 Task: Look for space in San José de Ocoa, Dominican Republic from 12th June, 2023 to 15th June, 2023 for 2 adults in price range Rs.10000 to Rs.15000. Place can be entire place with 1  bedroom having 1 bed and 1 bathroom. Property type can be house, flat, guest house, hotel. Booking option can be shelf check-in. Required host language is English.
Action: Mouse moved to (581, 173)
Screenshot: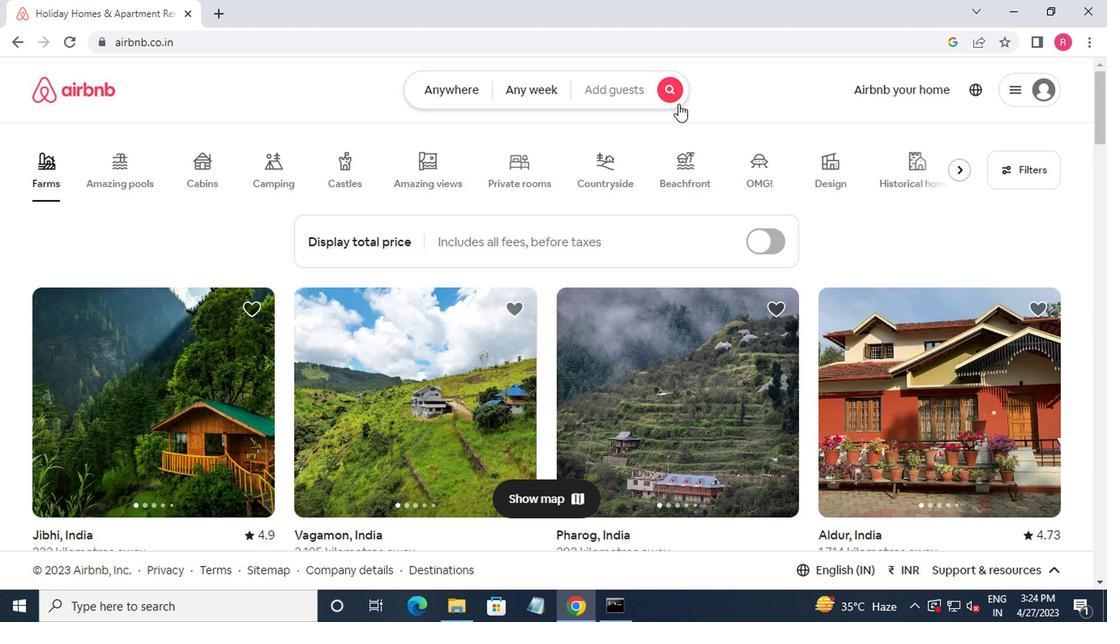 
Action: Mouse pressed left at (581, 173)
Screenshot: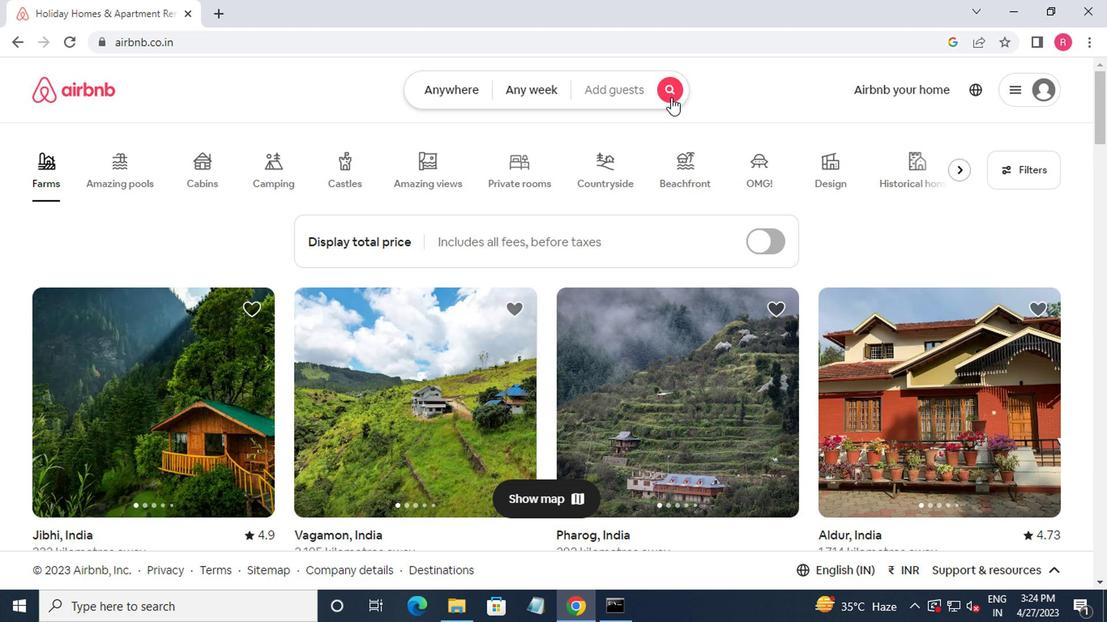 
Action: Mouse moved to (348, 215)
Screenshot: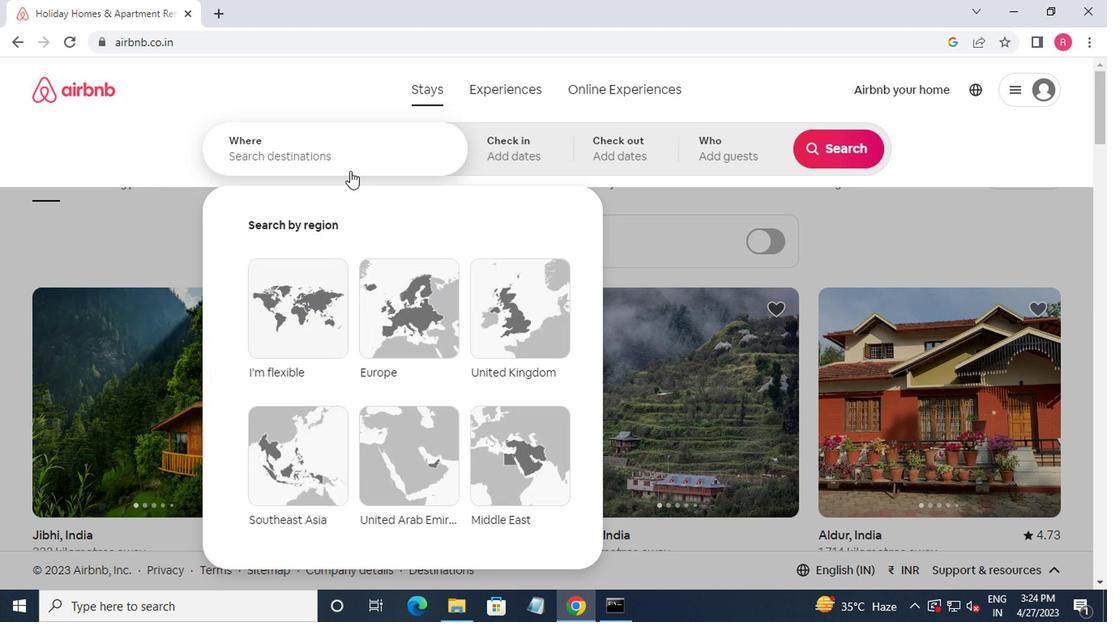 
Action: Mouse pressed left at (348, 215)
Screenshot: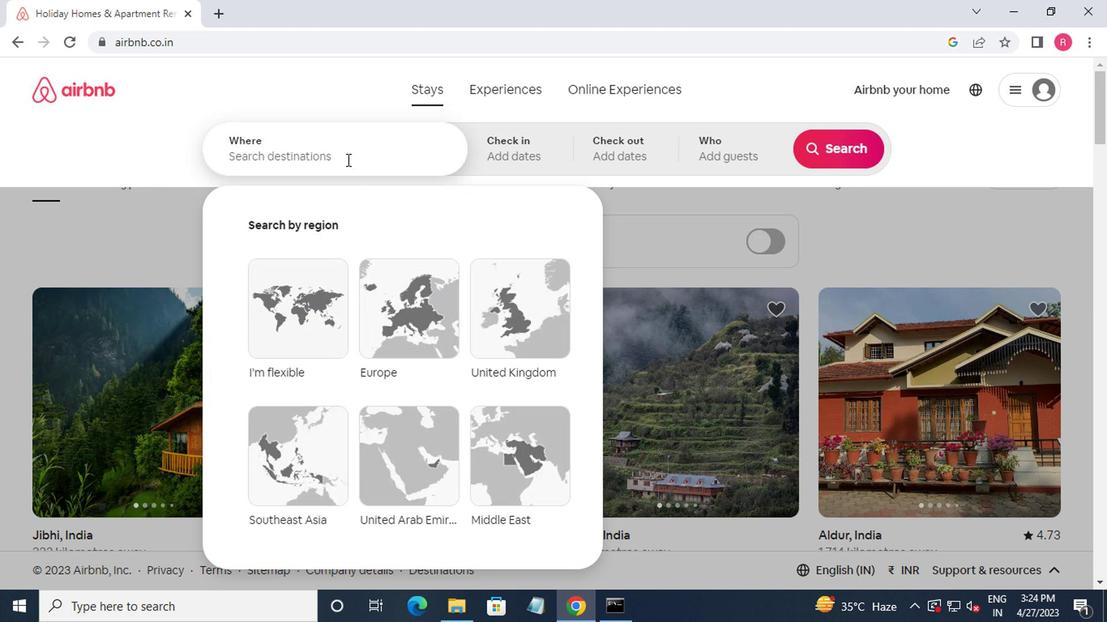 
Action: Mouse moved to (373, 242)
Screenshot: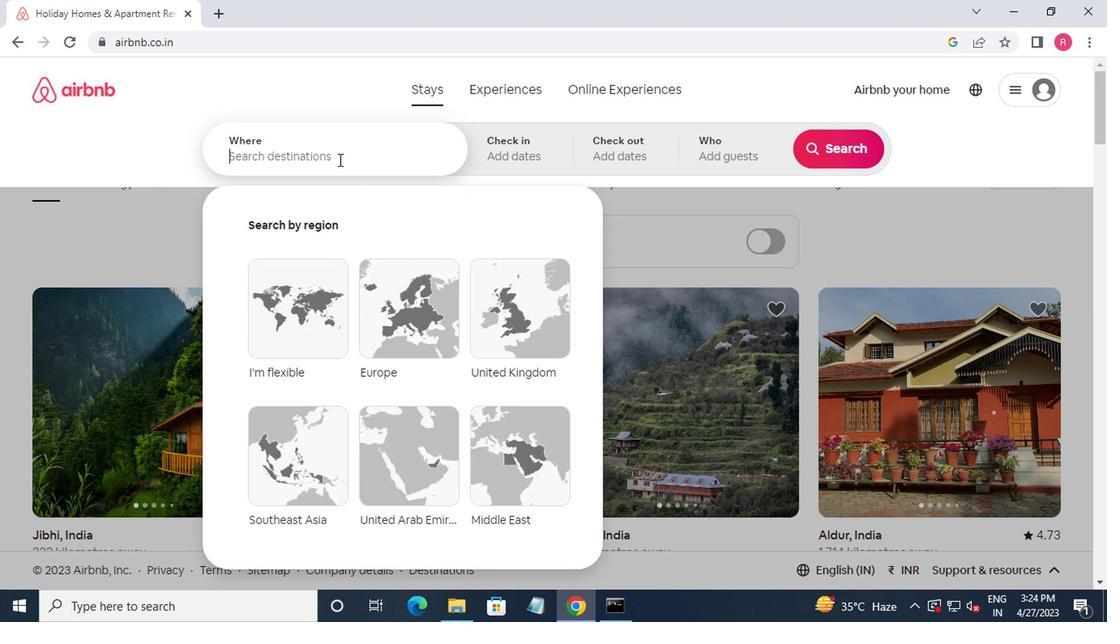 
Action: Key pressed san<Key.caps_lock><Key.space>jos<Key.space>de<Key.space>o
Screenshot: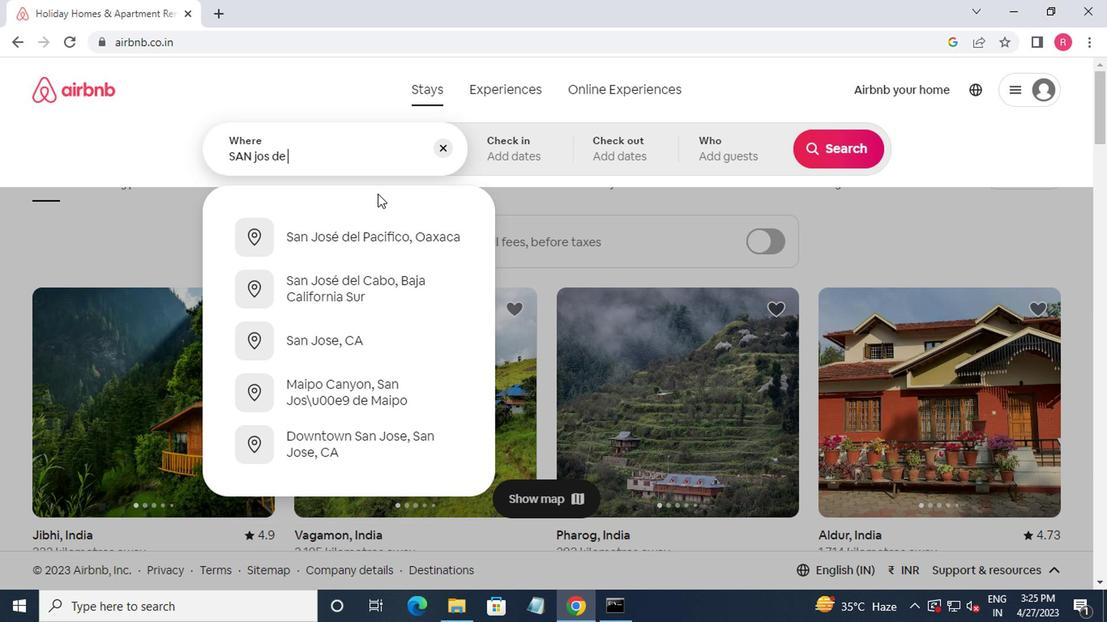 
Action: Mouse moved to (380, 276)
Screenshot: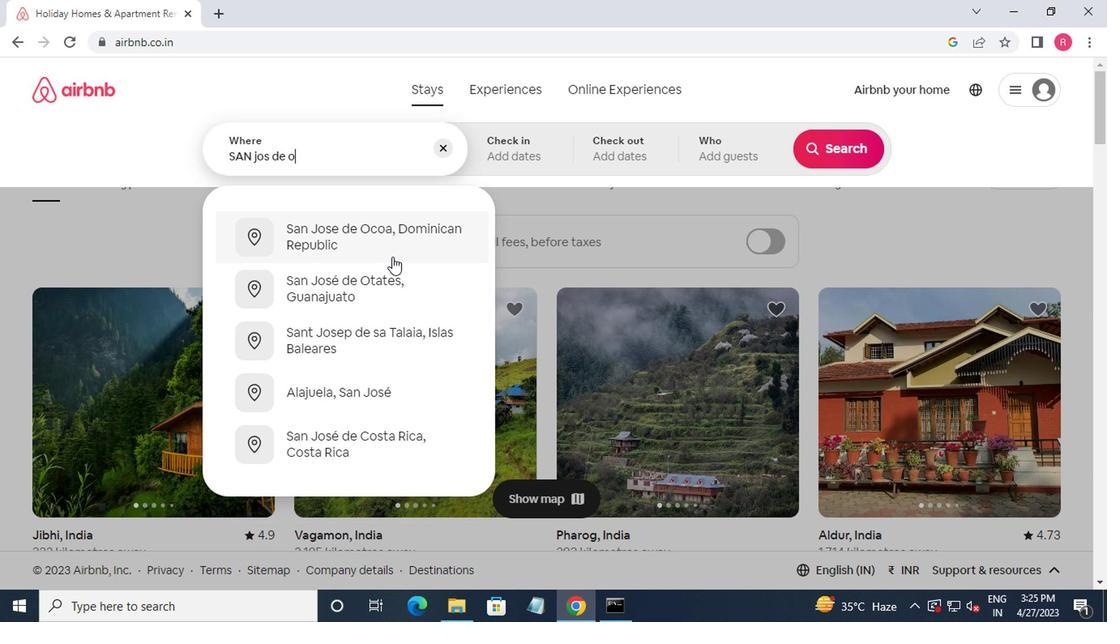 
Action: Mouse pressed left at (380, 276)
Screenshot: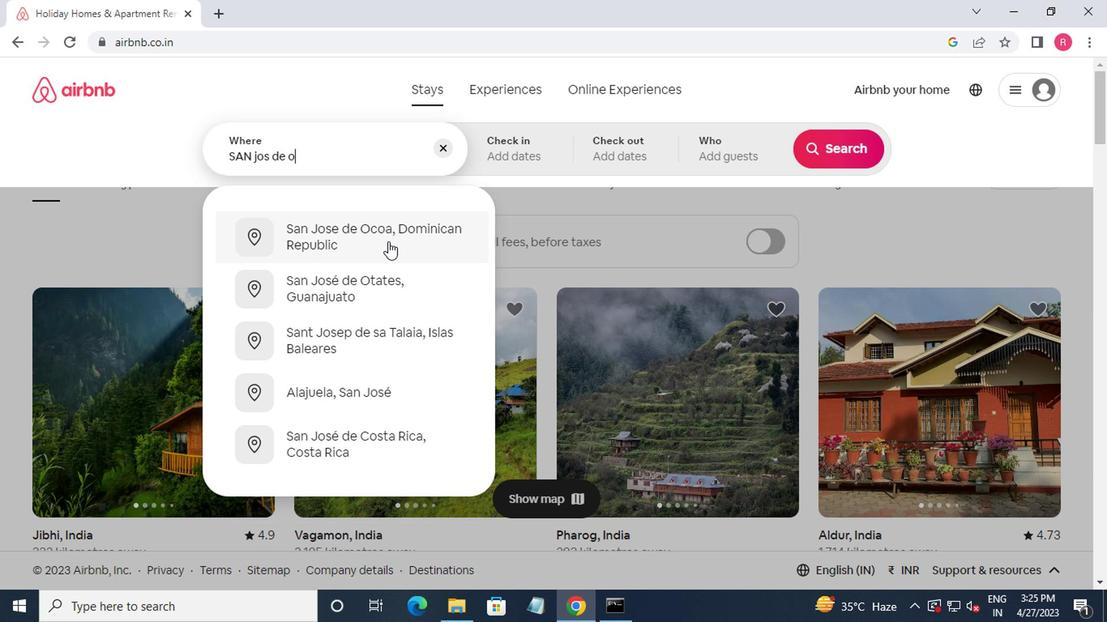 
Action: Mouse moved to (689, 301)
Screenshot: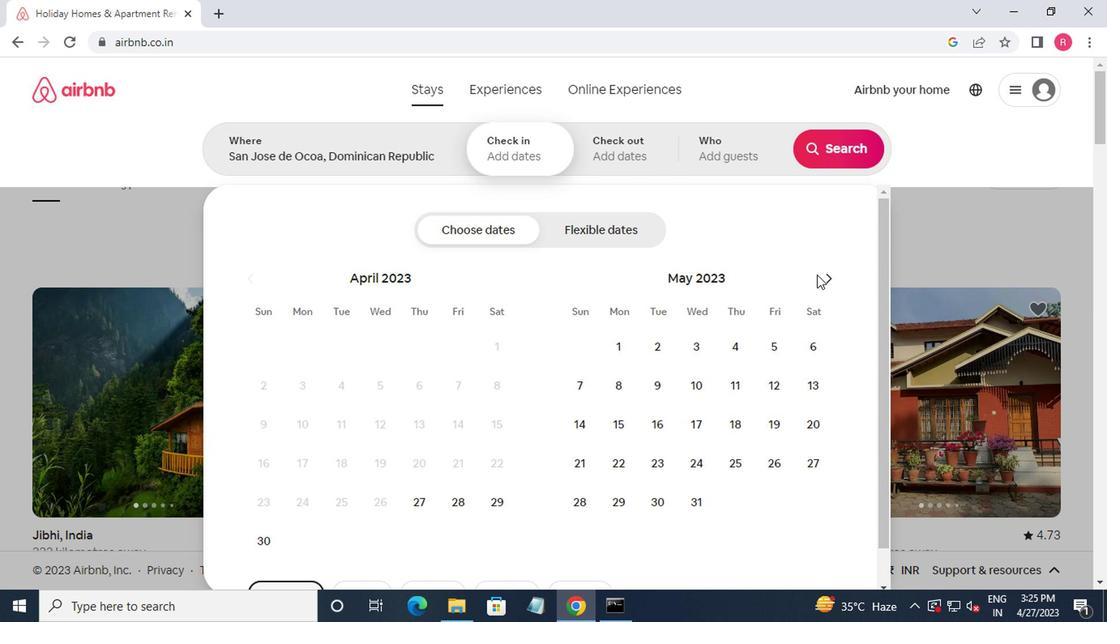 
Action: Mouse pressed left at (689, 301)
Screenshot: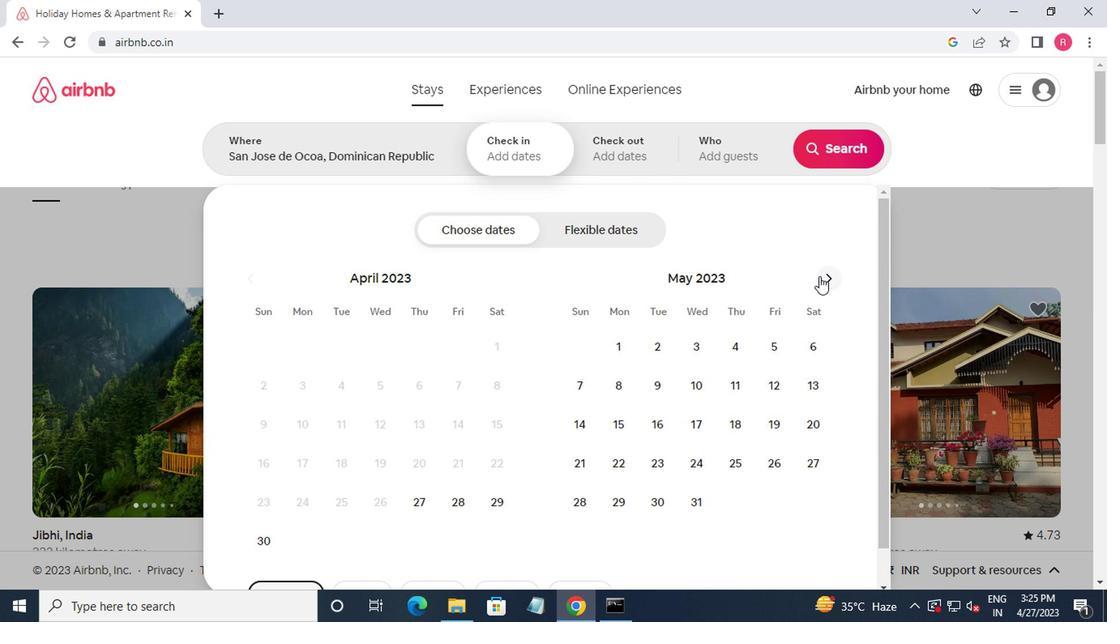 
Action: Mouse moved to (545, 419)
Screenshot: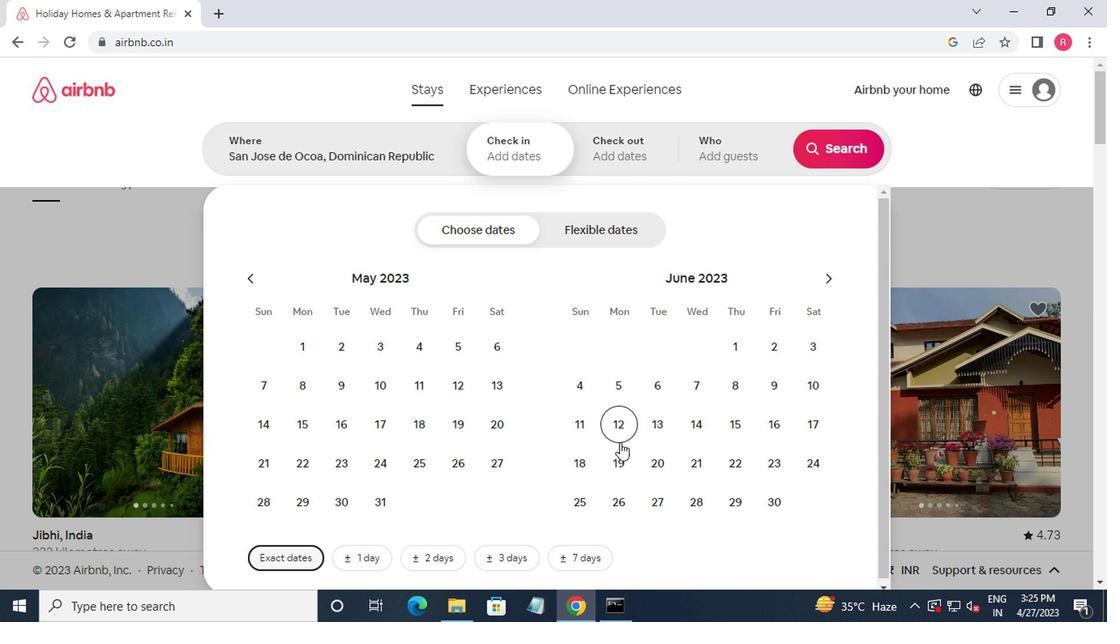 
Action: Mouse pressed left at (545, 419)
Screenshot: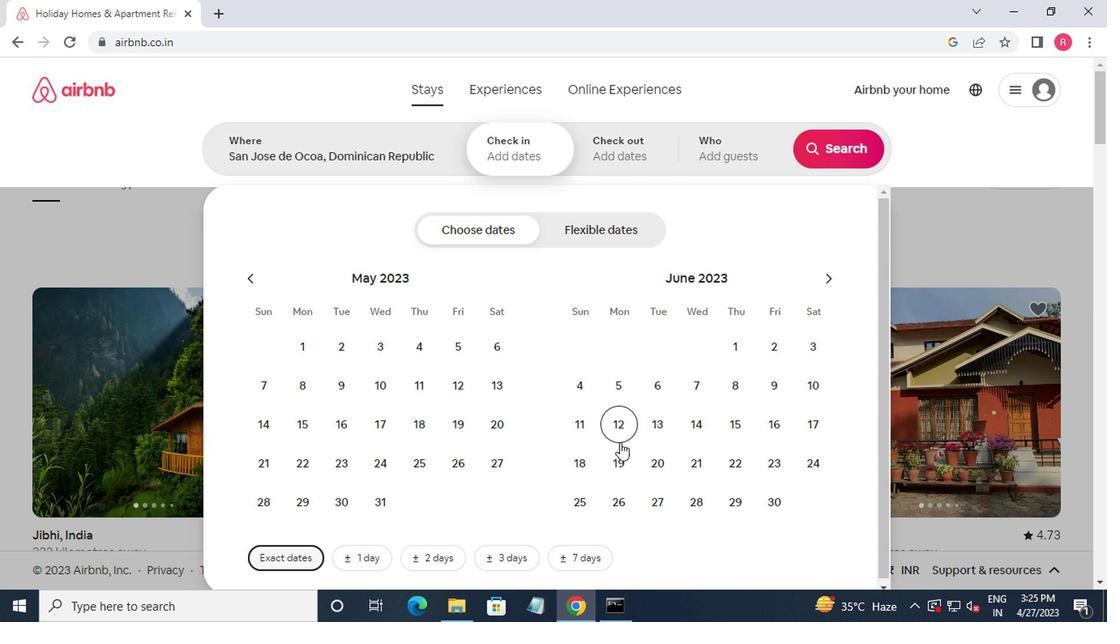 
Action: Mouse moved to (634, 411)
Screenshot: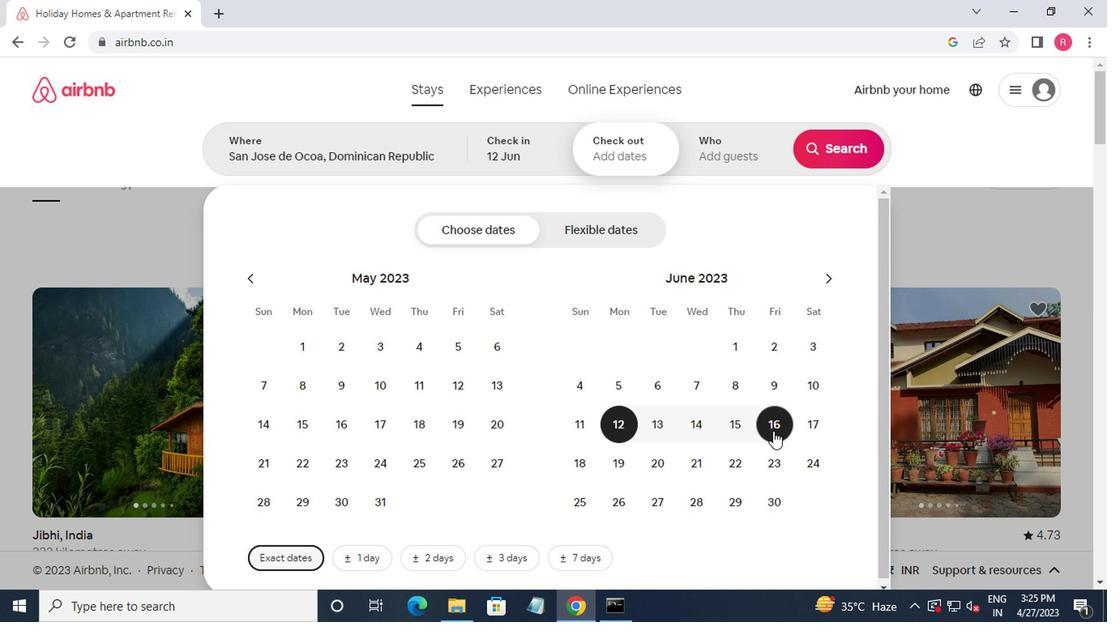 
Action: Mouse pressed left at (634, 411)
Screenshot: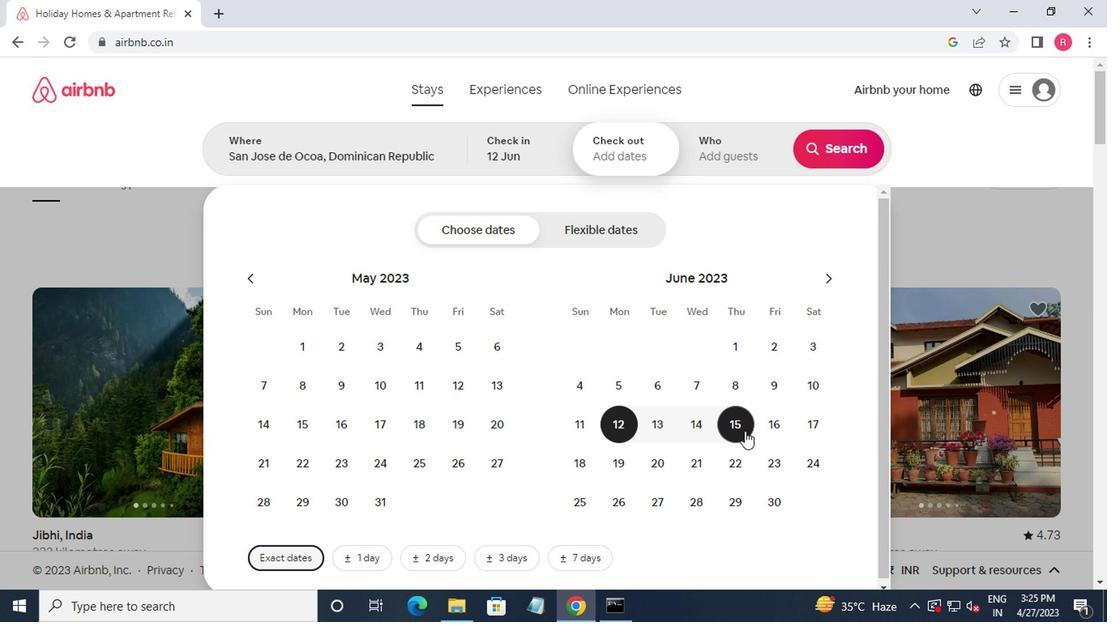 
Action: Mouse moved to (611, 210)
Screenshot: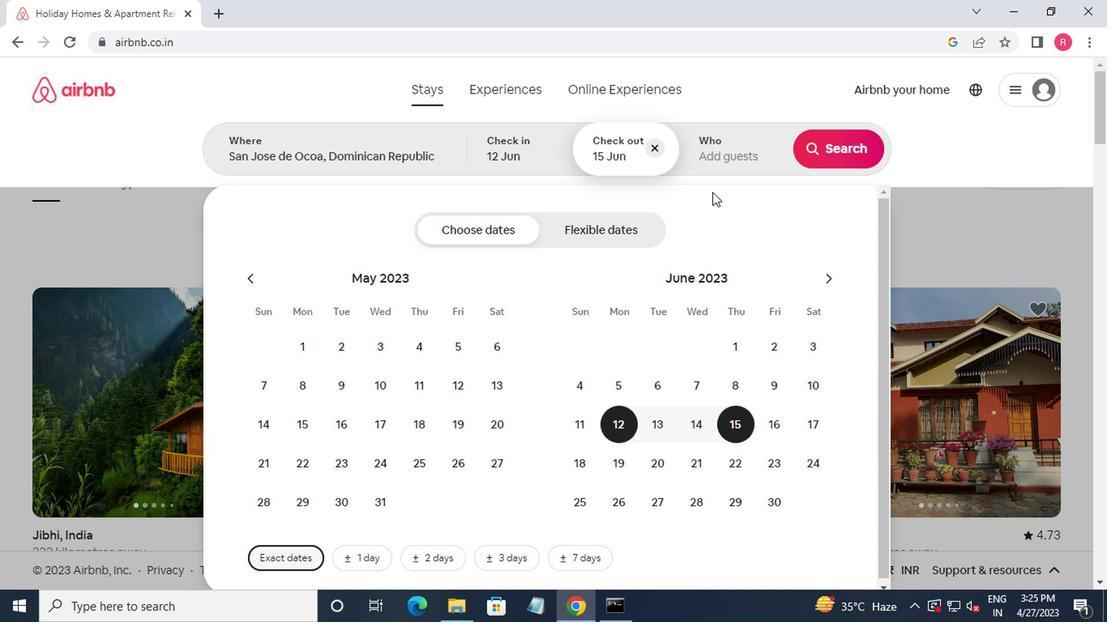 
Action: Mouse pressed left at (611, 210)
Screenshot: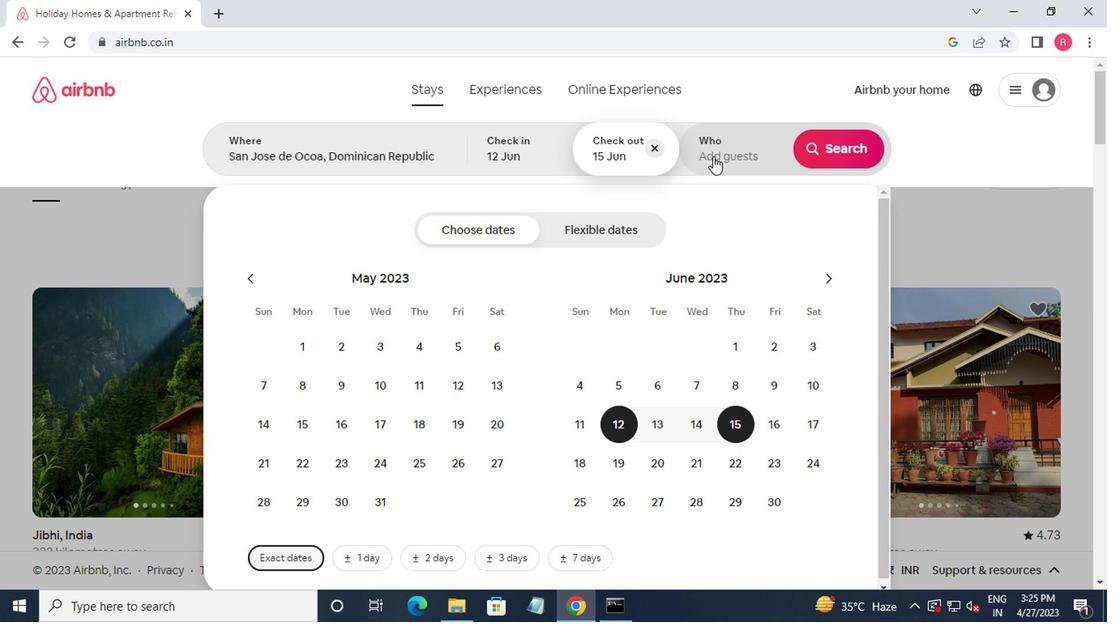 
Action: Mouse moved to (703, 277)
Screenshot: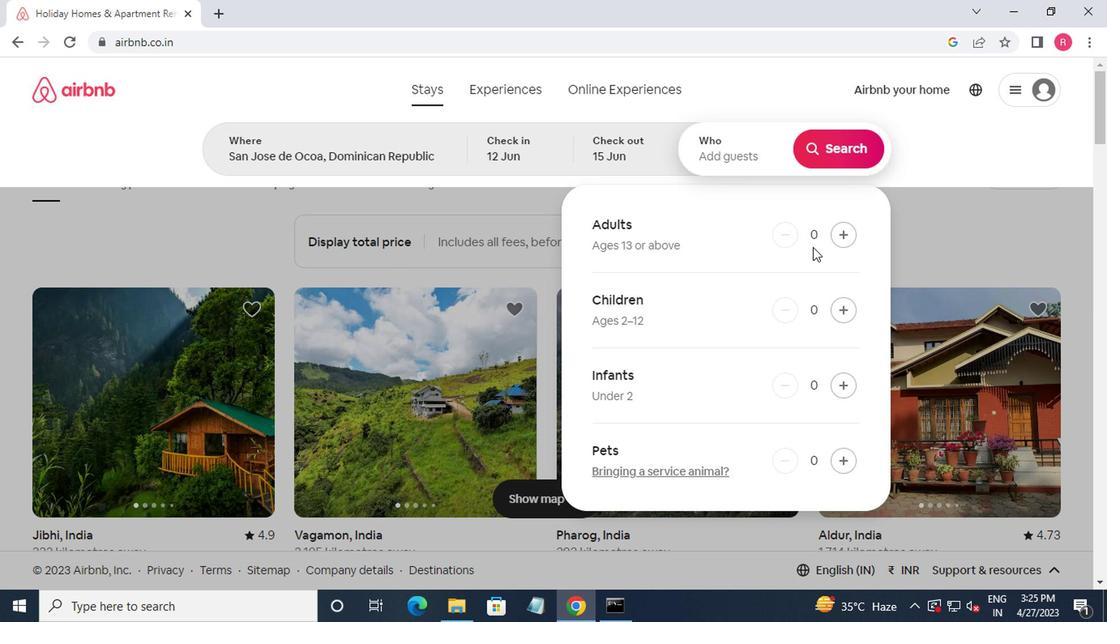 
Action: Mouse pressed left at (703, 277)
Screenshot: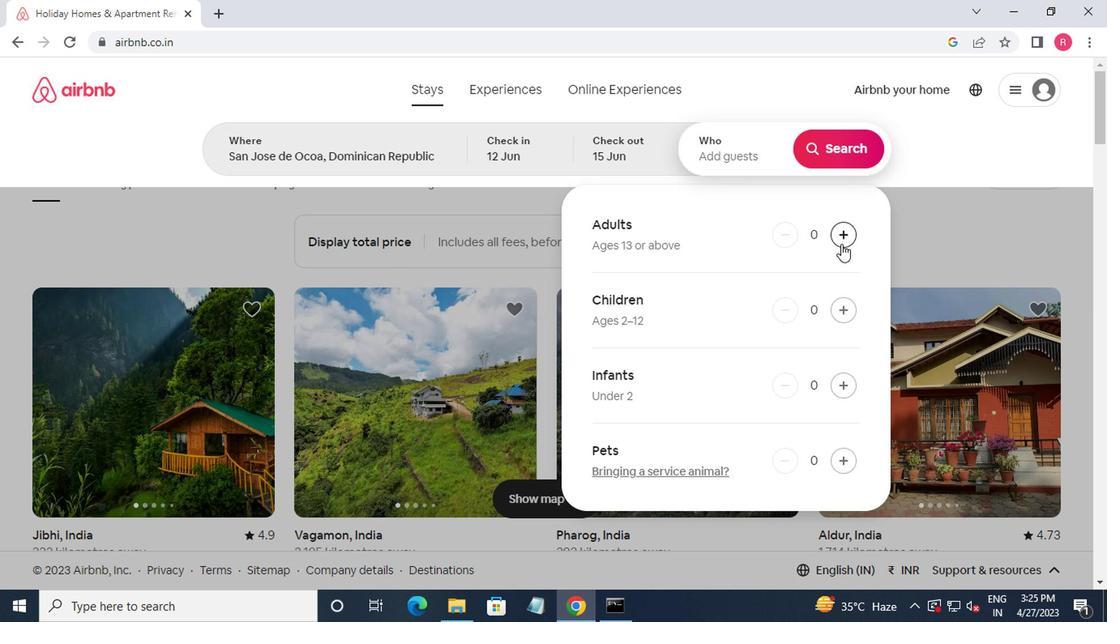 
Action: Mouse pressed left at (703, 277)
Screenshot: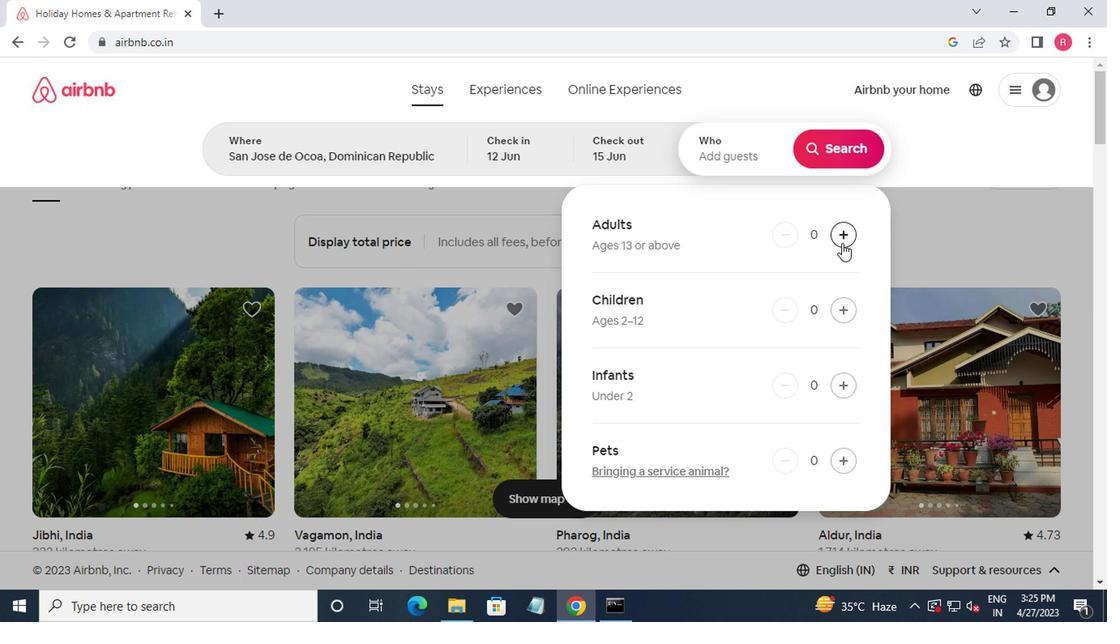 
Action: Mouse moved to (691, 216)
Screenshot: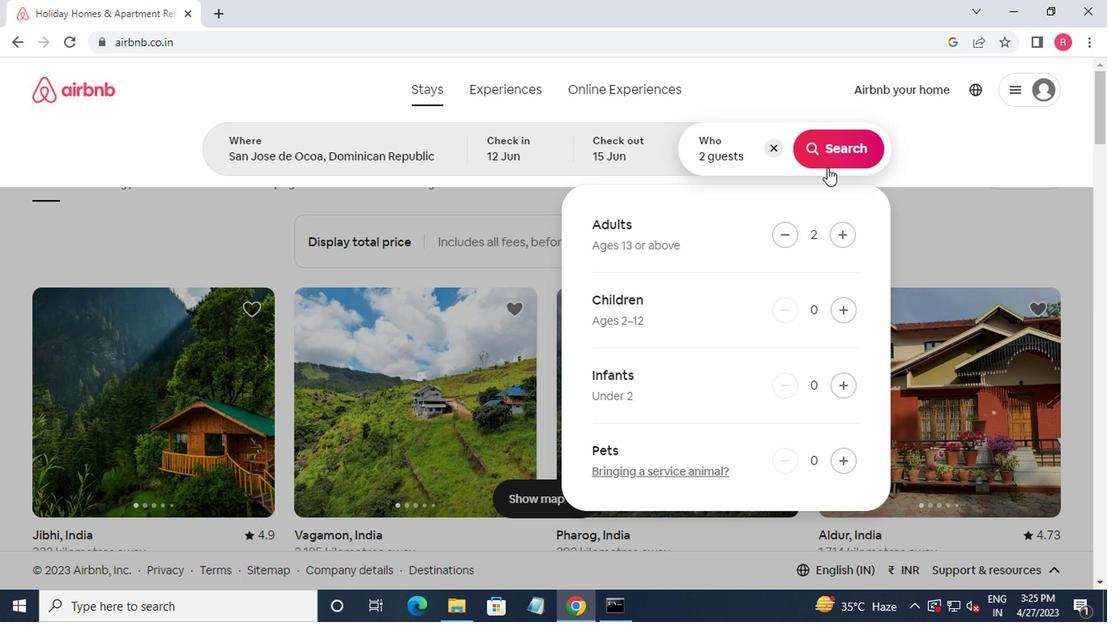 
Action: Mouse pressed left at (691, 216)
Screenshot: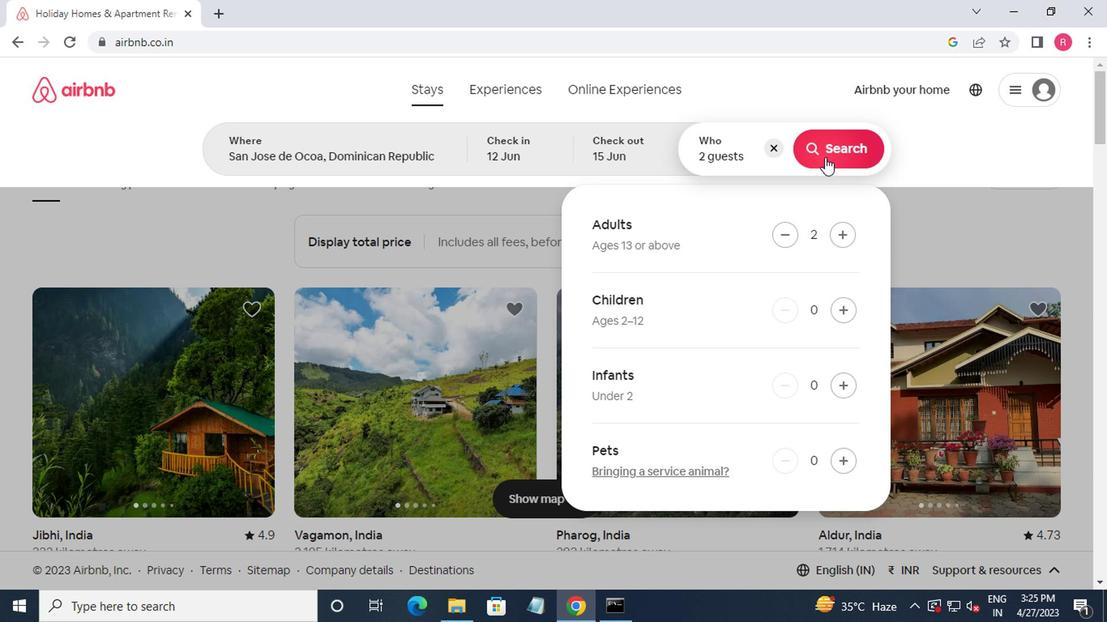 
Action: Mouse moved to (847, 214)
Screenshot: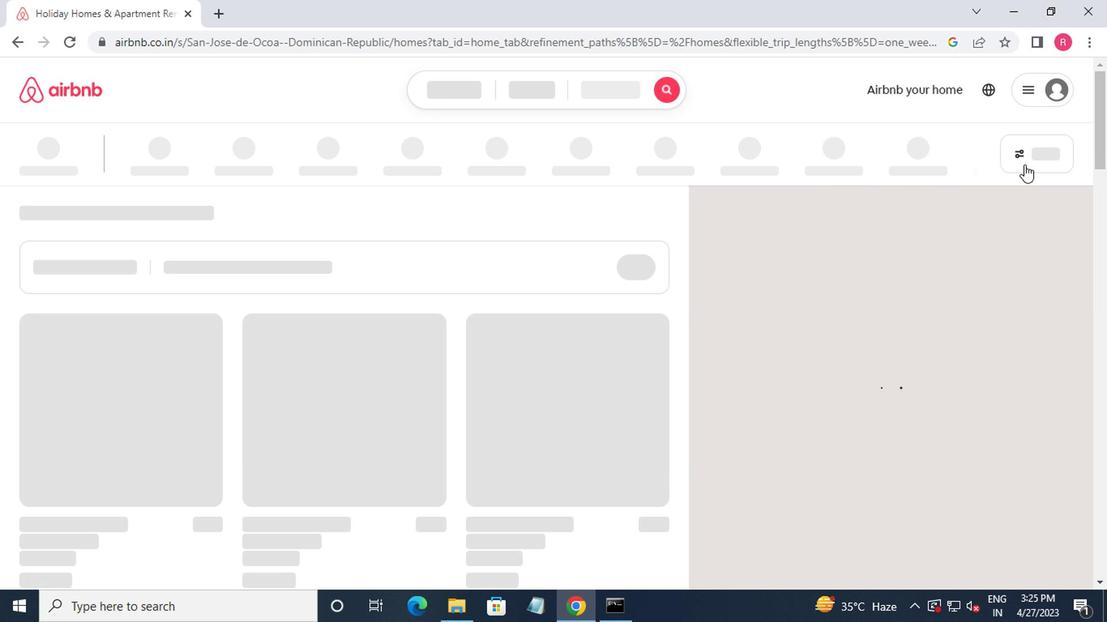 
Action: Mouse pressed left at (847, 214)
Screenshot: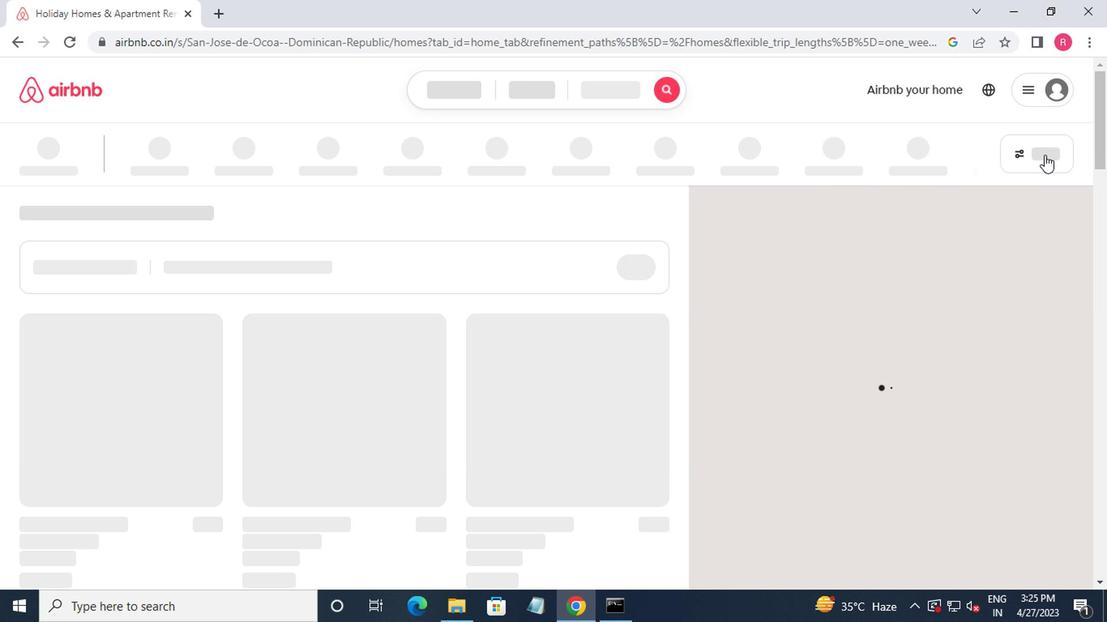
Action: Mouse moved to (363, 366)
Screenshot: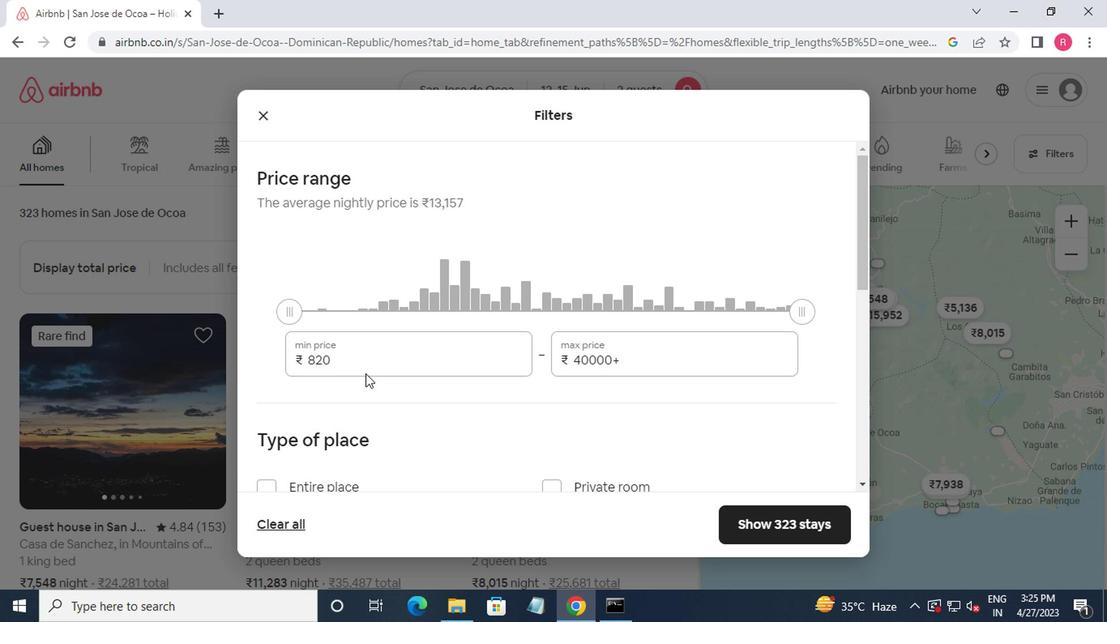 
Action: Mouse pressed left at (363, 366)
Screenshot: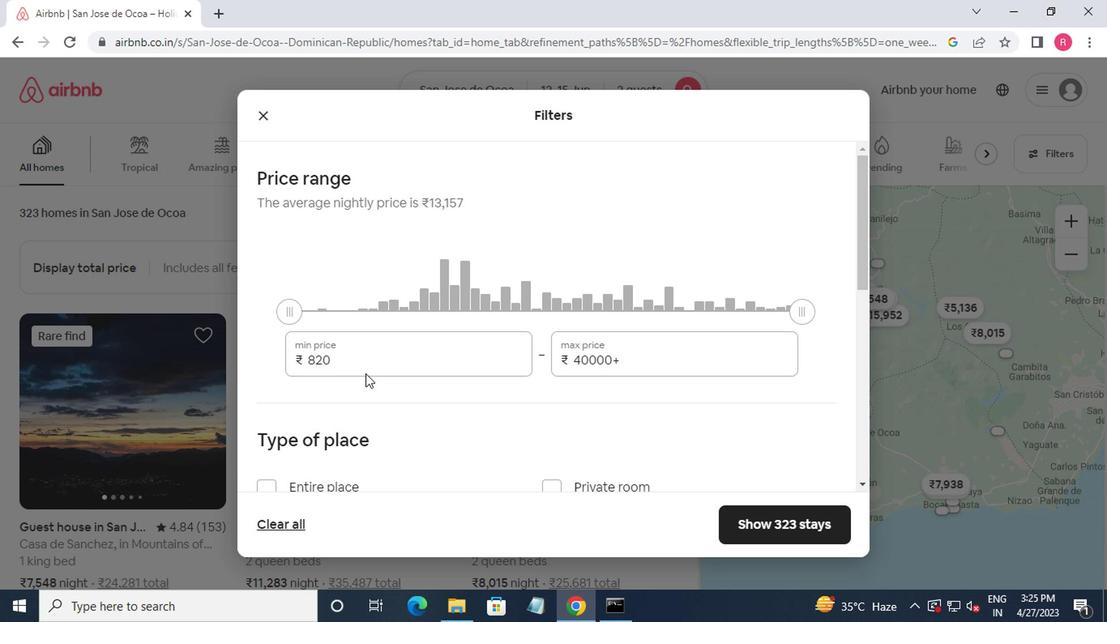 
Action: Mouse moved to (381, 372)
Screenshot: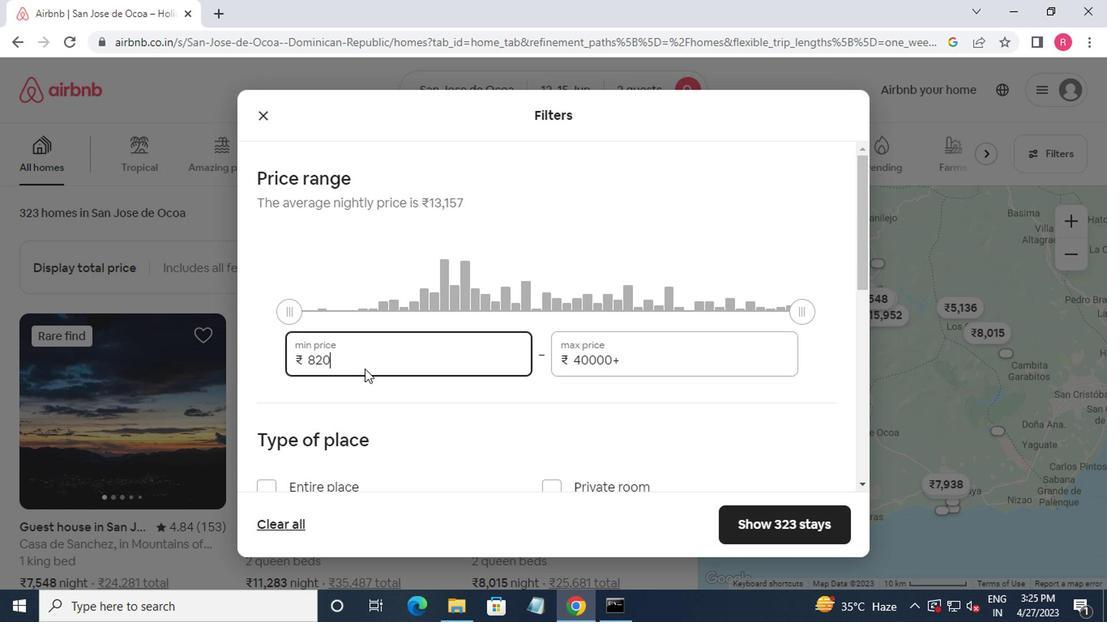 
Action: Key pressed <Key.backspace><Key.backspace><Key.backspace><Key.backspace>10000<Key.tab>15000
Screenshot: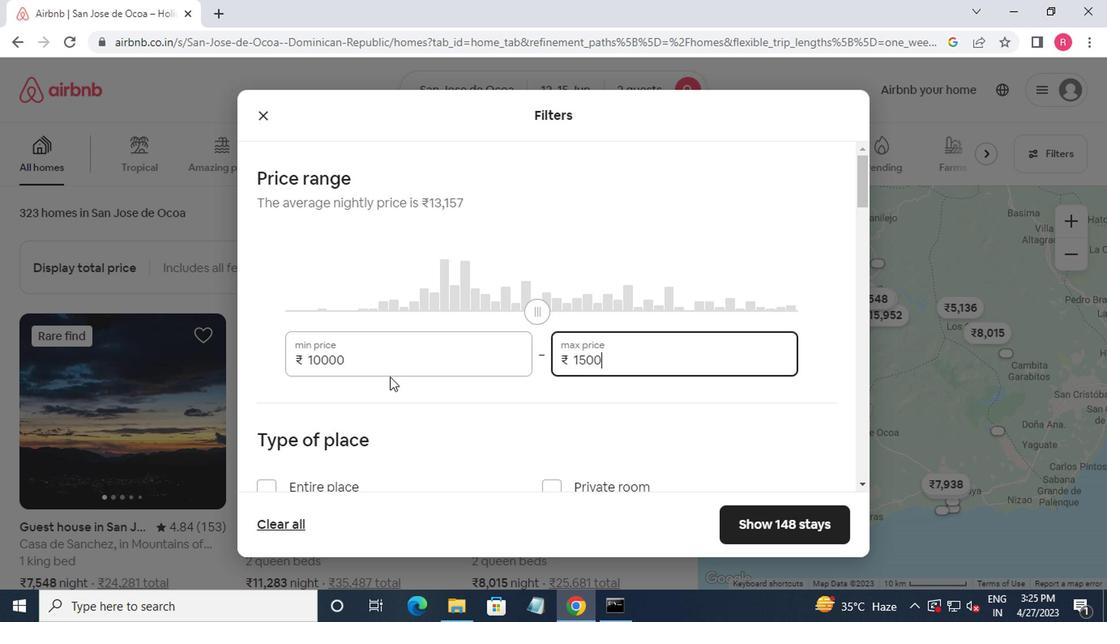 
Action: Mouse moved to (457, 376)
Screenshot: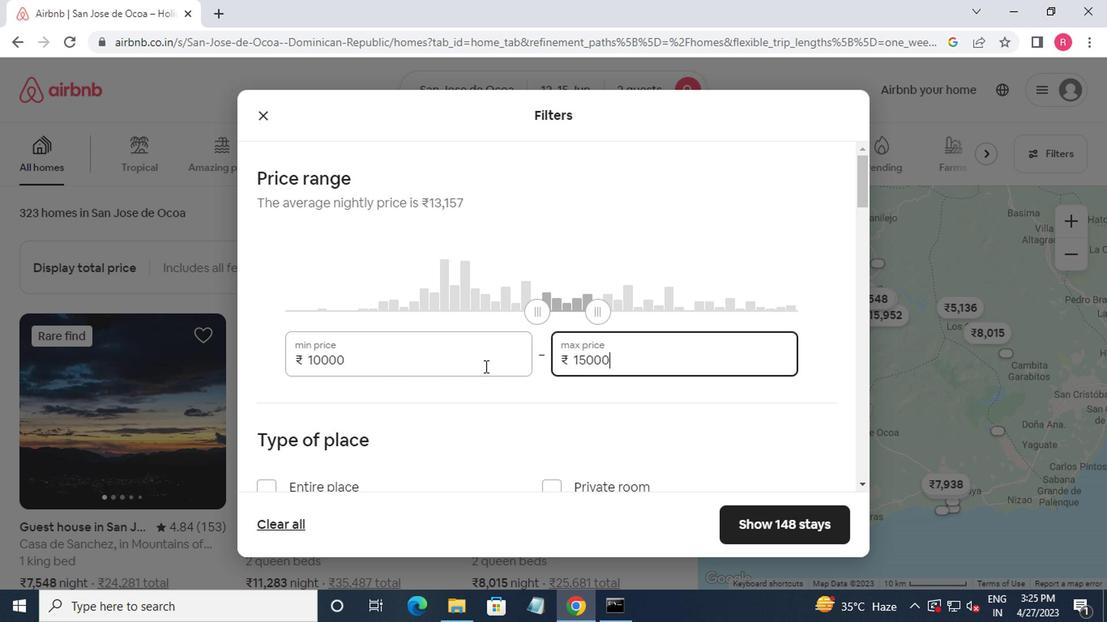 
Action: Mouse scrolled (457, 375) with delta (0, 0)
Screenshot: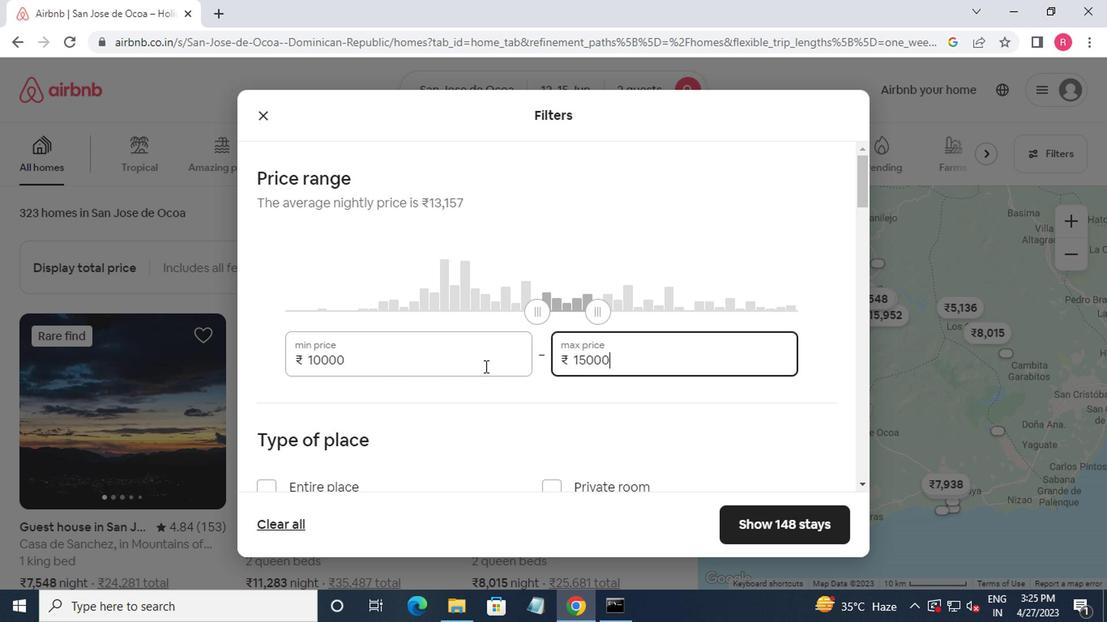 
Action: Mouse moved to (457, 379)
Screenshot: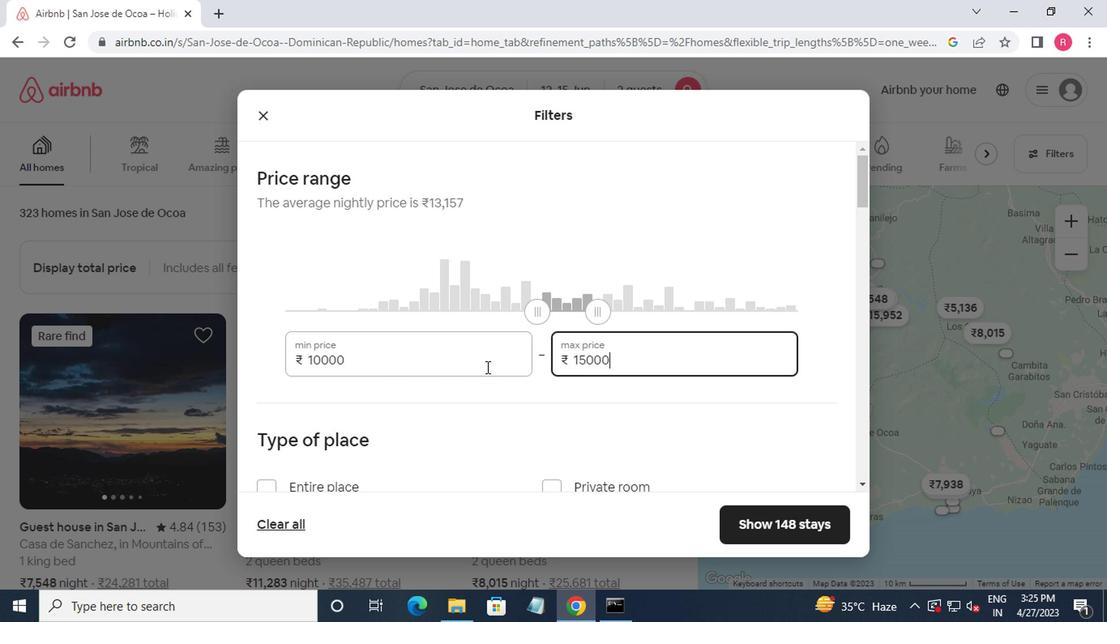 
Action: Mouse scrolled (457, 378) with delta (0, 0)
Screenshot: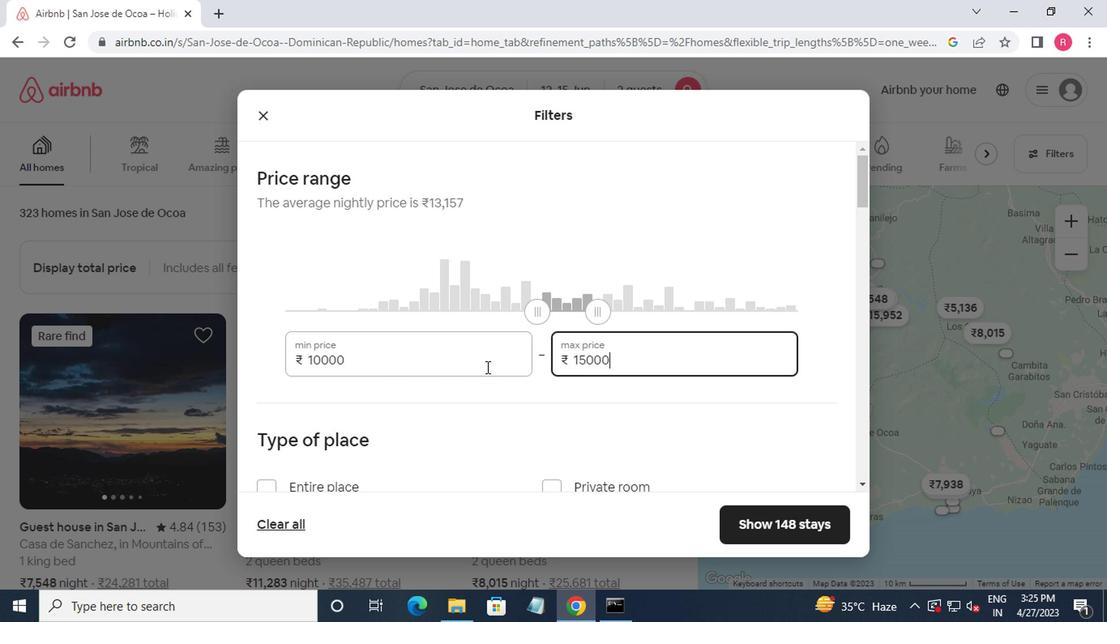 
Action: Mouse scrolled (457, 378) with delta (0, 0)
Screenshot: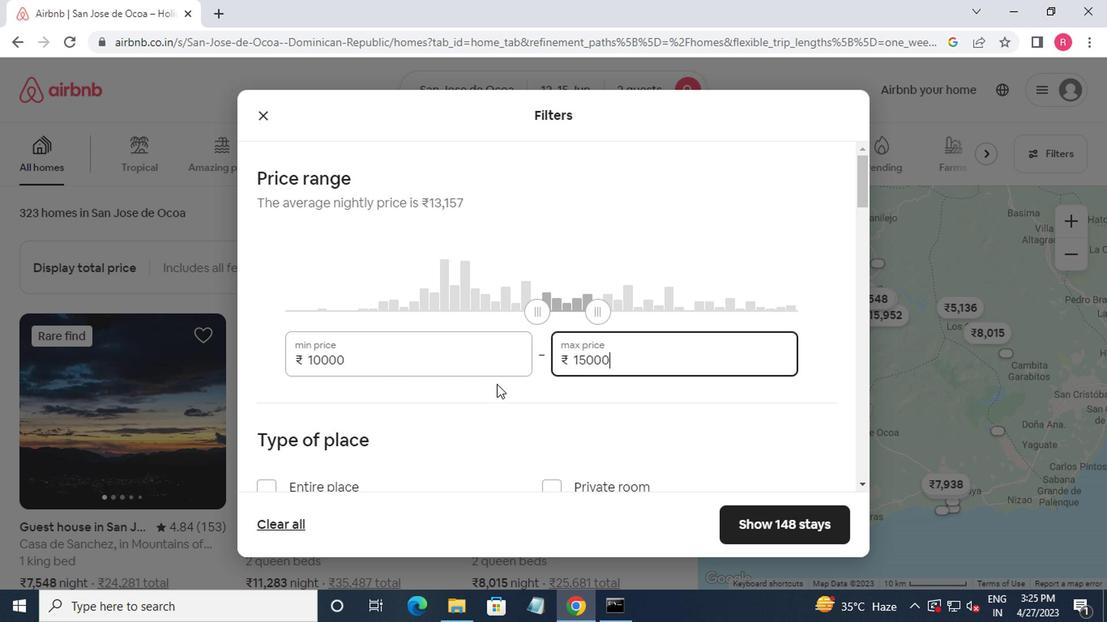 
Action: Mouse moved to (300, 283)
Screenshot: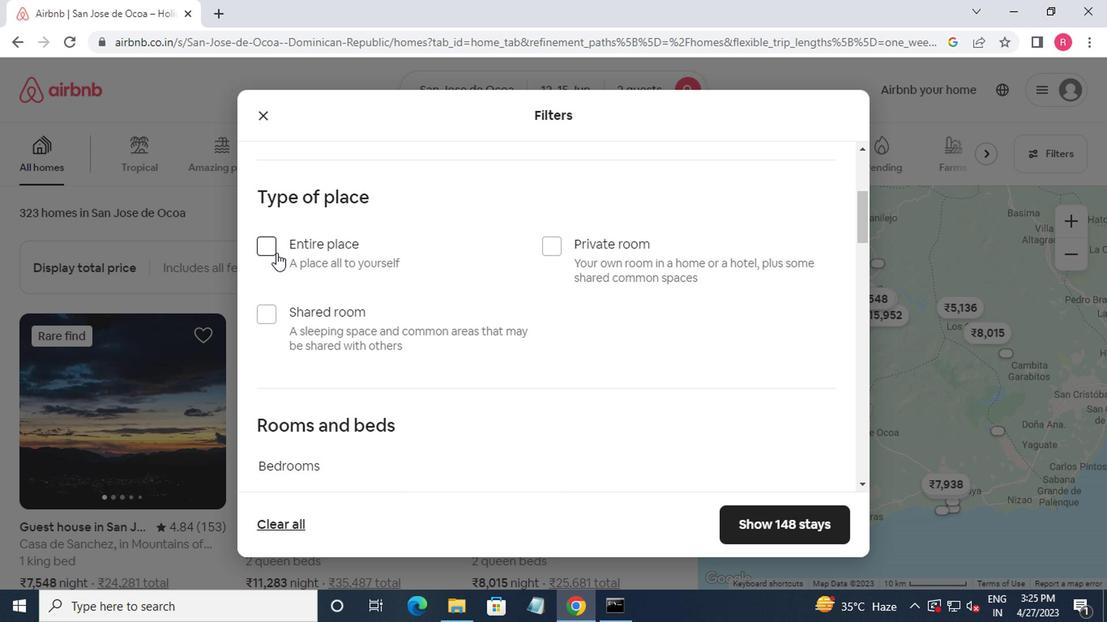 
Action: Mouse pressed left at (300, 283)
Screenshot: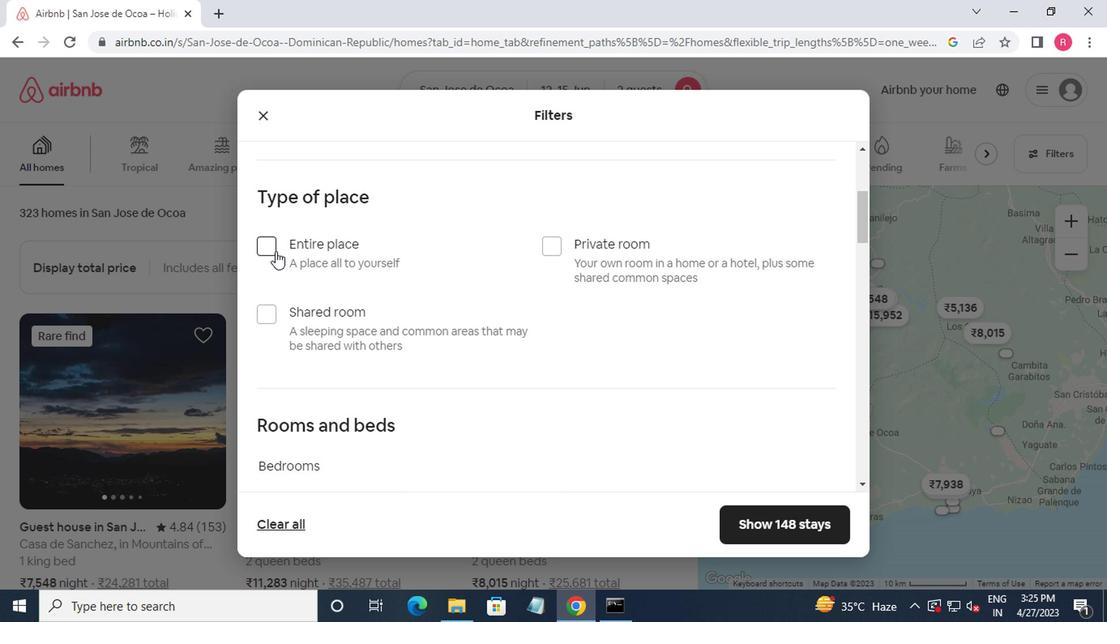 
Action: Mouse moved to (298, 287)
Screenshot: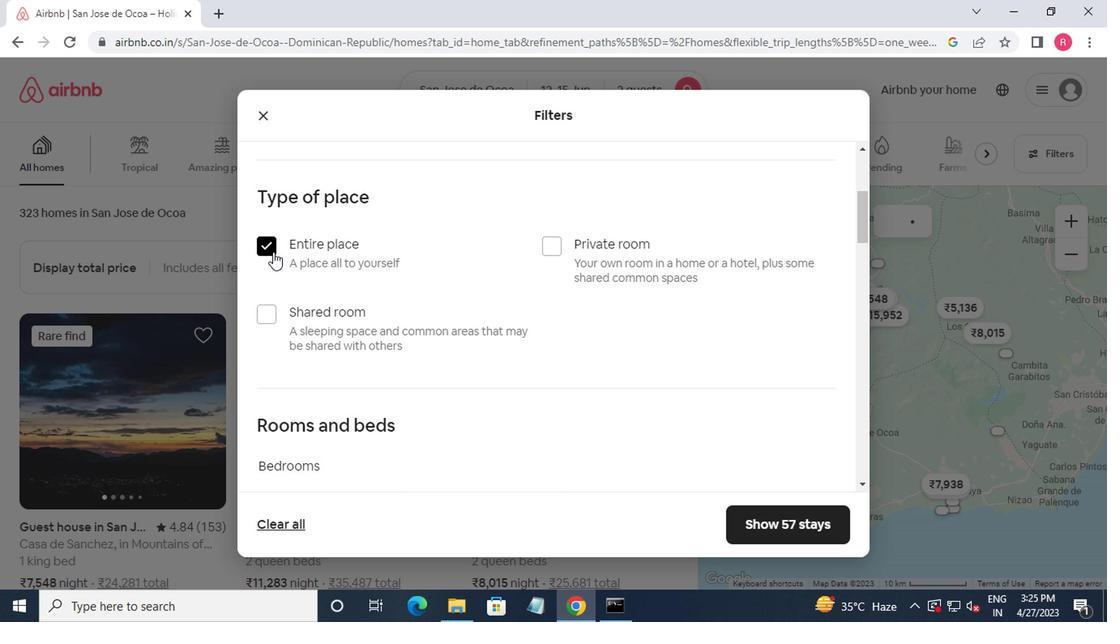 
Action: Mouse scrolled (298, 287) with delta (0, 0)
Screenshot: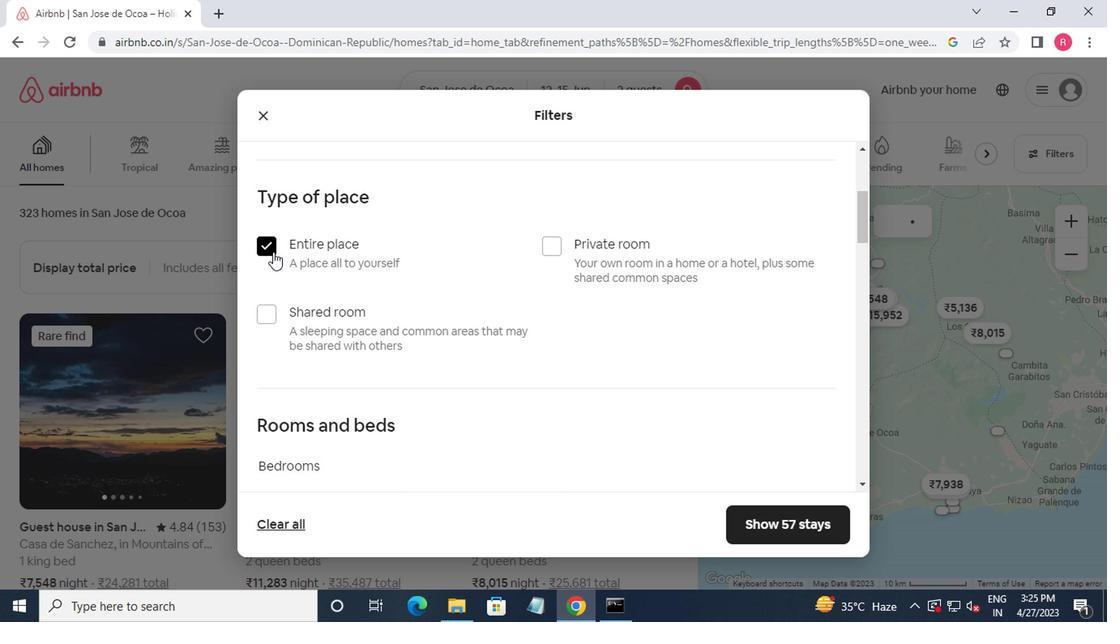 
Action: Mouse moved to (298, 288)
Screenshot: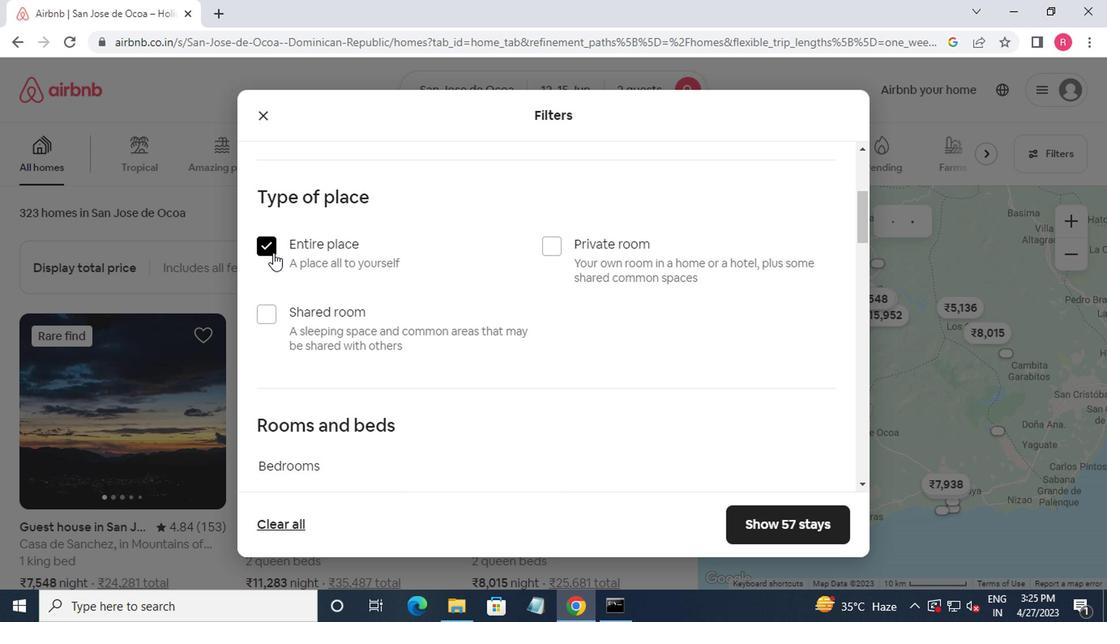 
Action: Mouse scrolled (298, 287) with delta (0, 0)
Screenshot: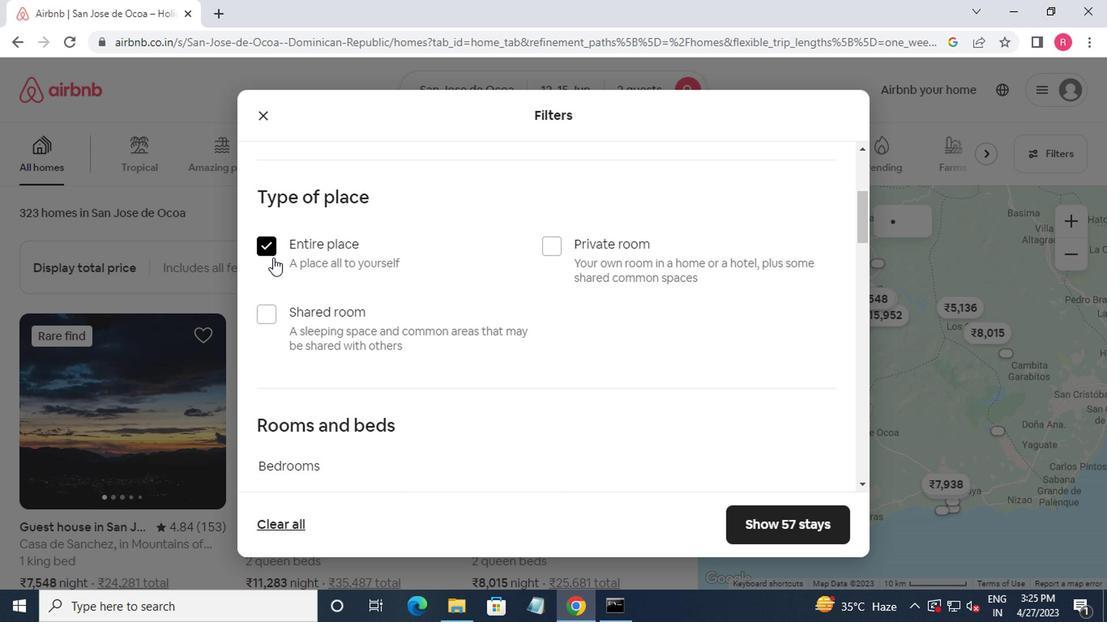 
Action: Mouse moved to (344, 354)
Screenshot: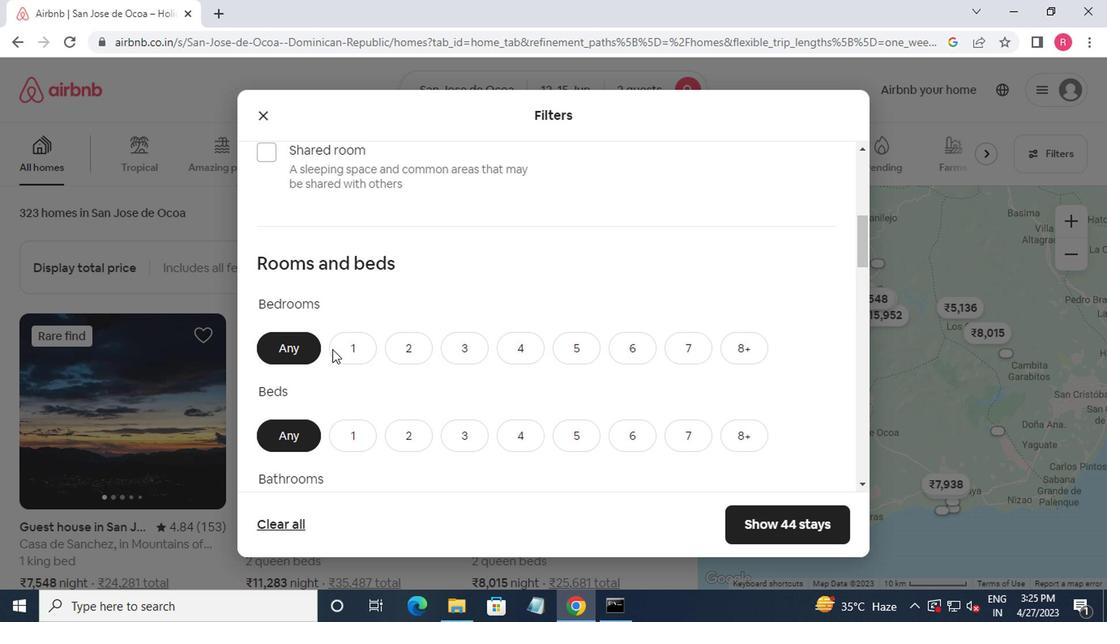 
Action: Mouse pressed left at (344, 354)
Screenshot: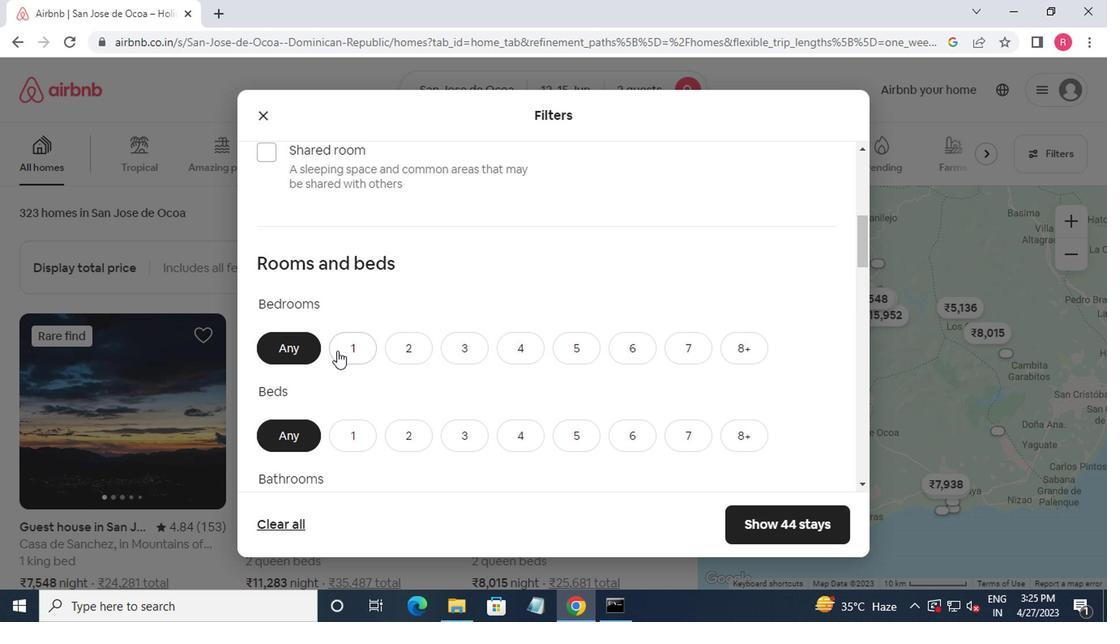 
Action: Mouse moved to (352, 412)
Screenshot: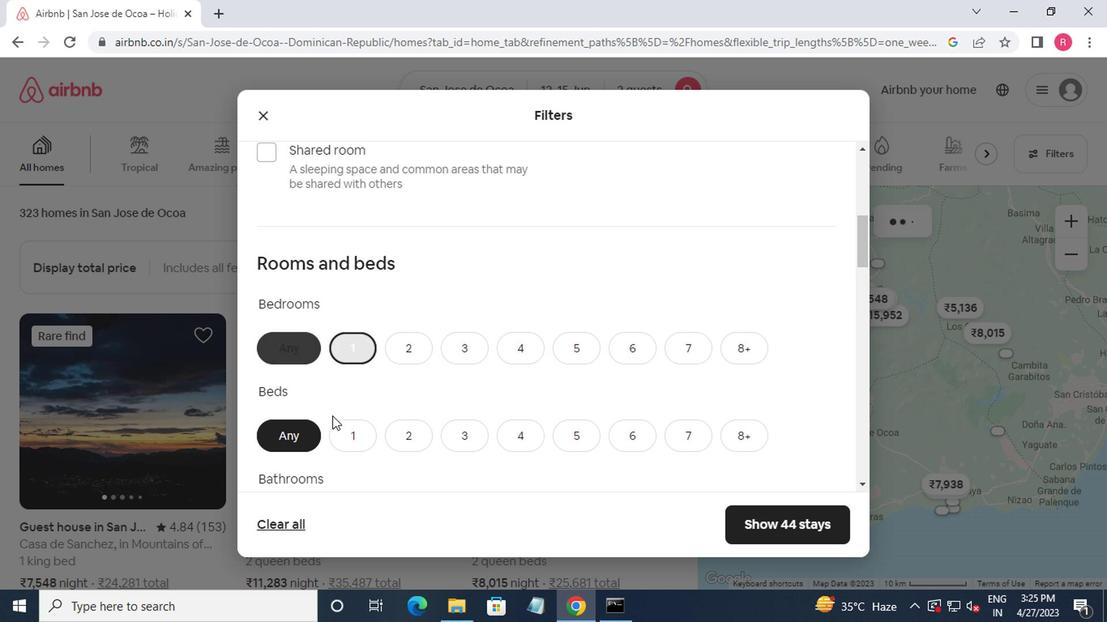 
Action: Mouse pressed left at (352, 412)
Screenshot: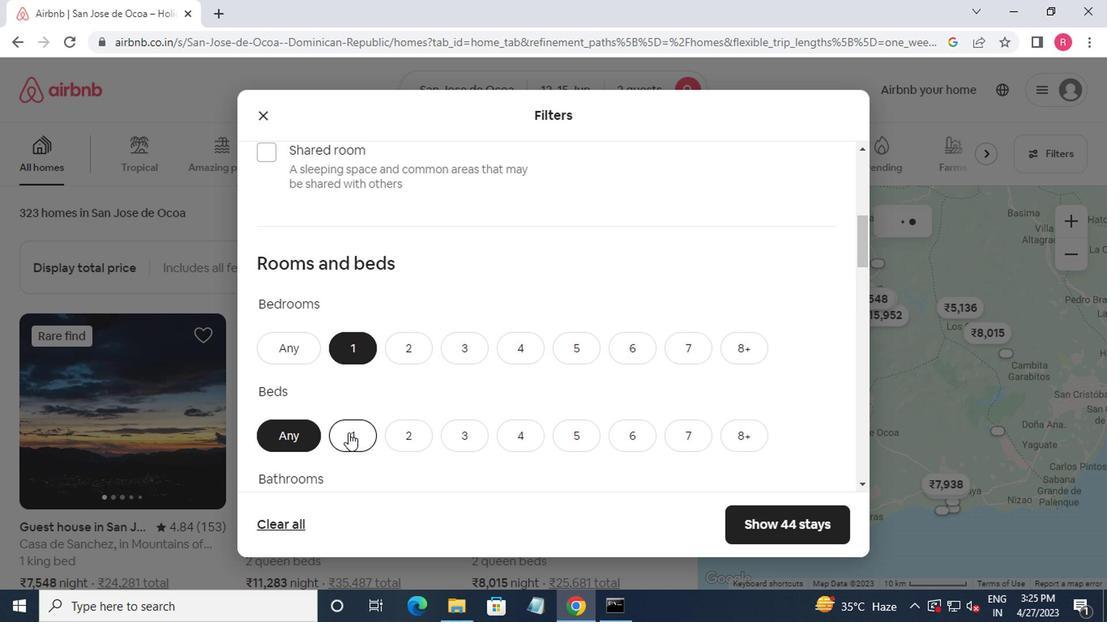 
Action: Mouse moved to (359, 412)
Screenshot: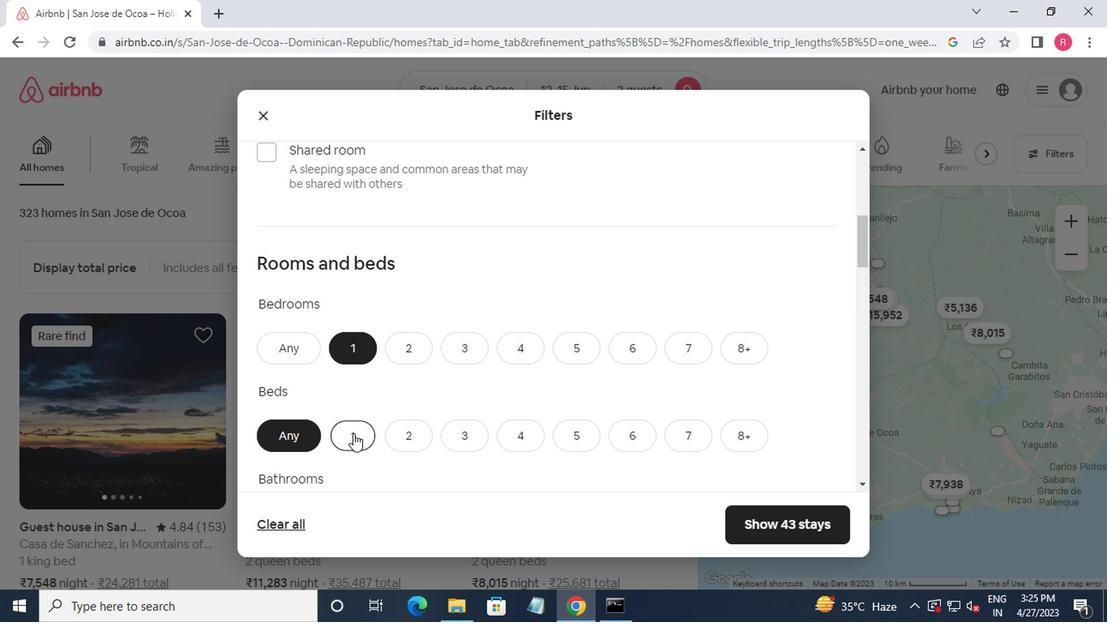 
Action: Mouse scrolled (359, 412) with delta (0, 0)
Screenshot: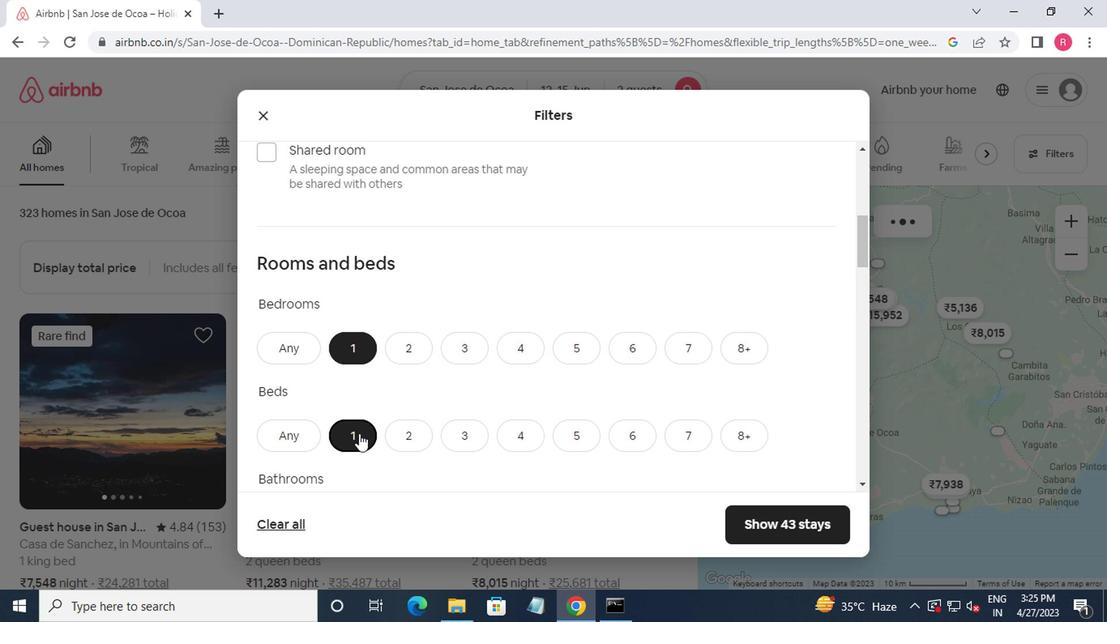
Action: Mouse moved to (359, 412)
Screenshot: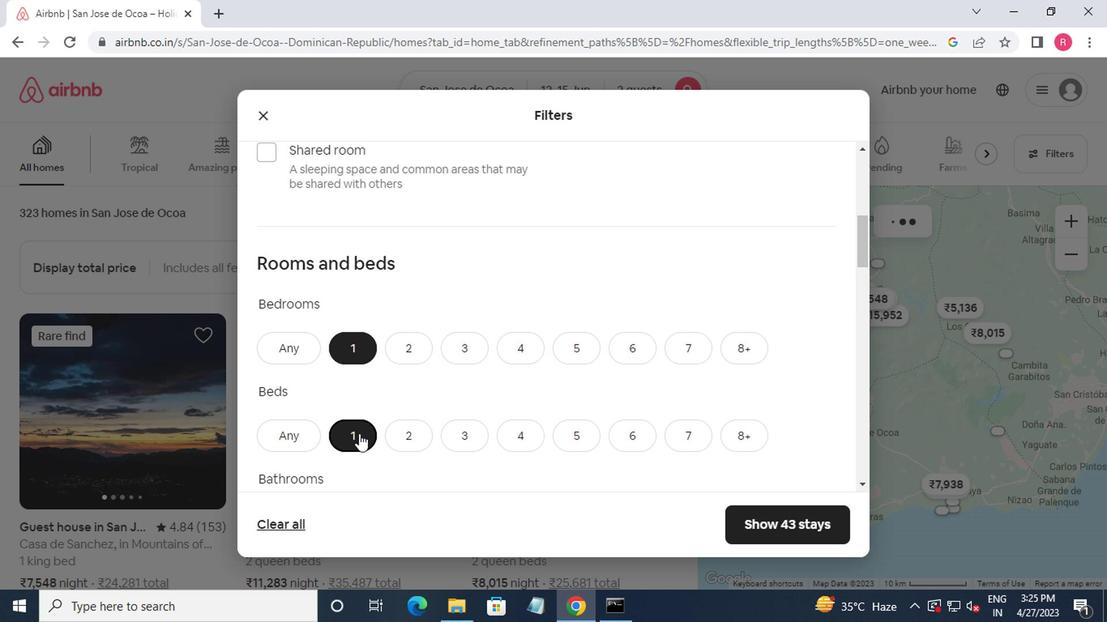 
Action: Mouse scrolled (359, 412) with delta (0, 0)
Screenshot: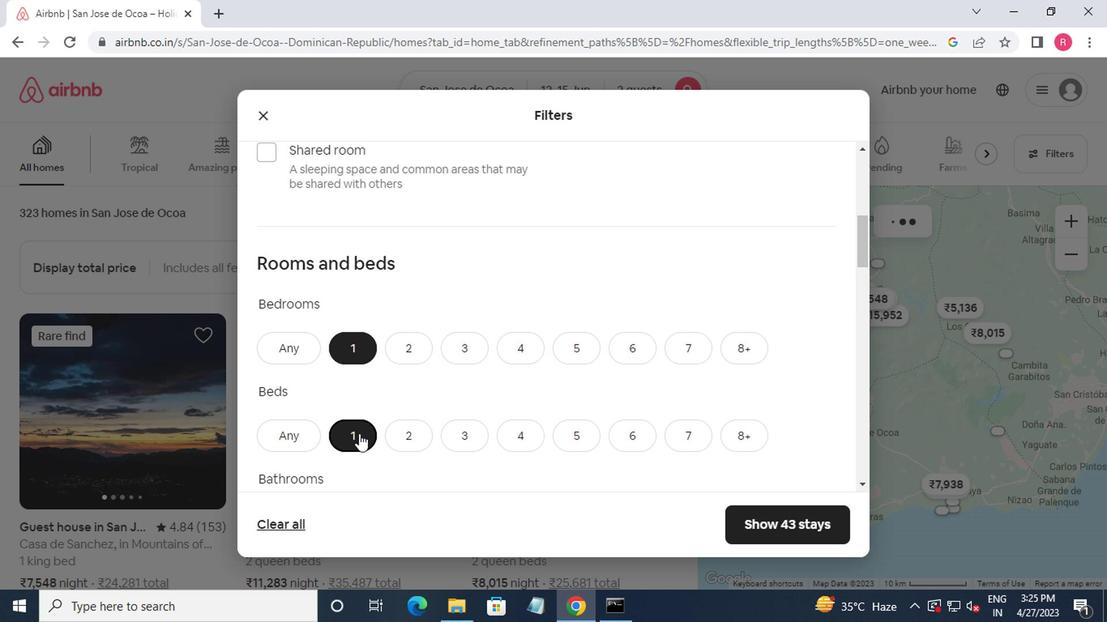
Action: Mouse moved to (350, 360)
Screenshot: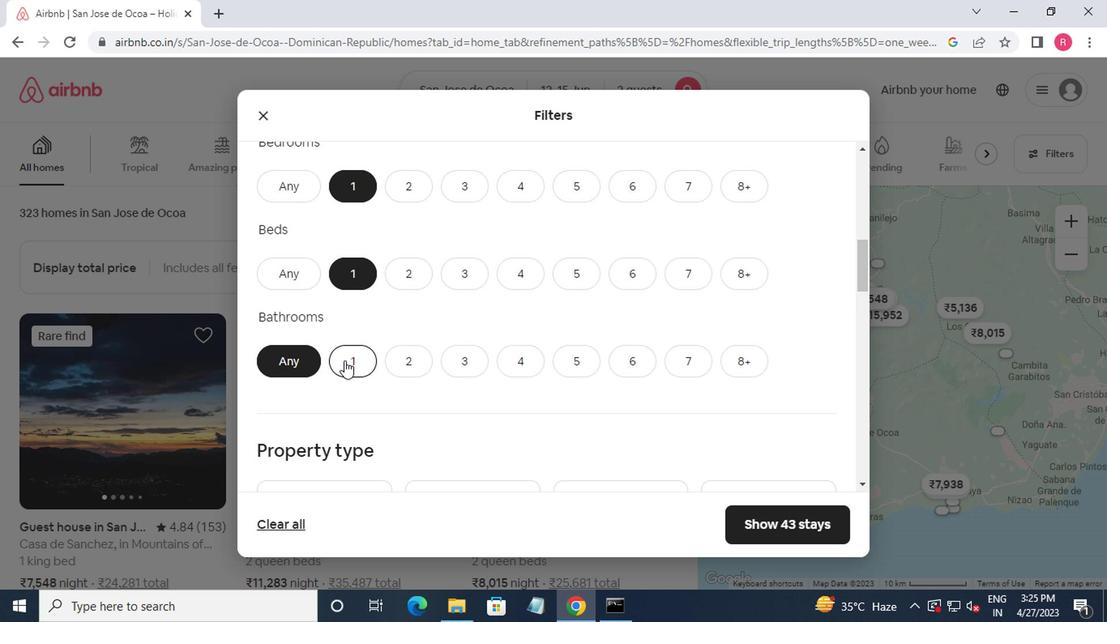
Action: Mouse pressed left at (350, 360)
Screenshot: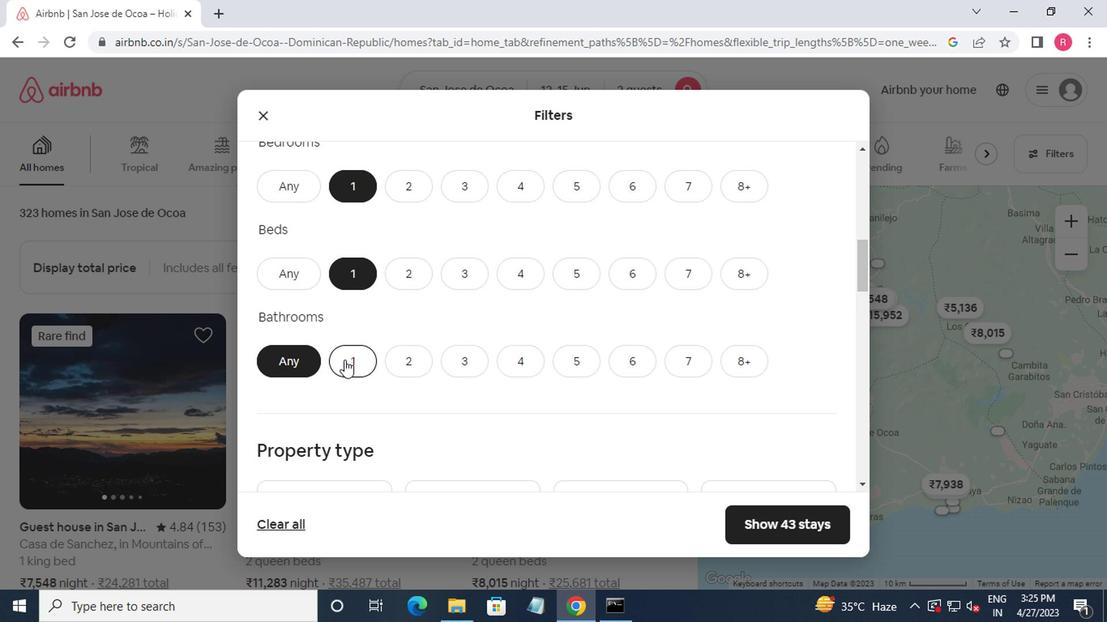 
Action: Mouse moved to (350, 360)
Screenshot: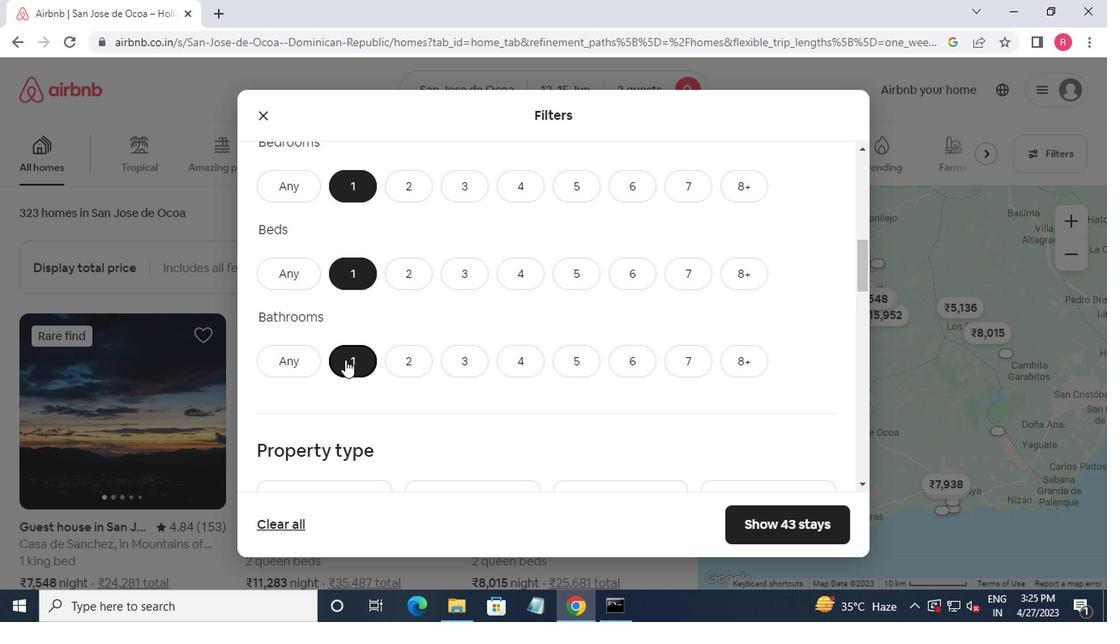 
Action: Mouse scrolled (350, 359) with delta (0, 0)
Screenshot: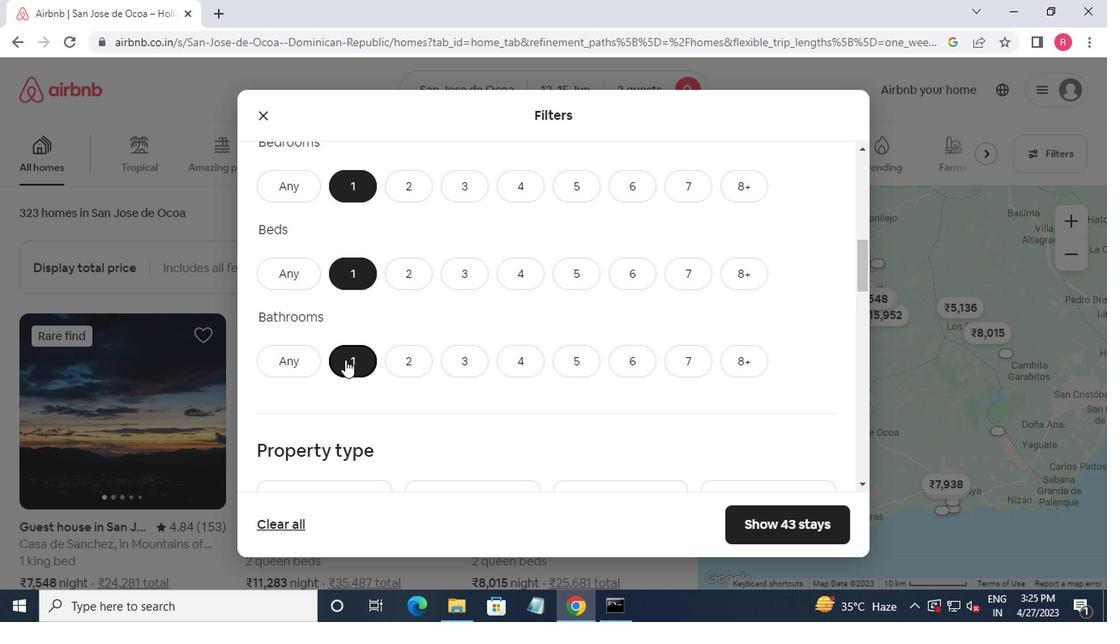 
Action: Mouse moved to (351, 360)
Screenshot: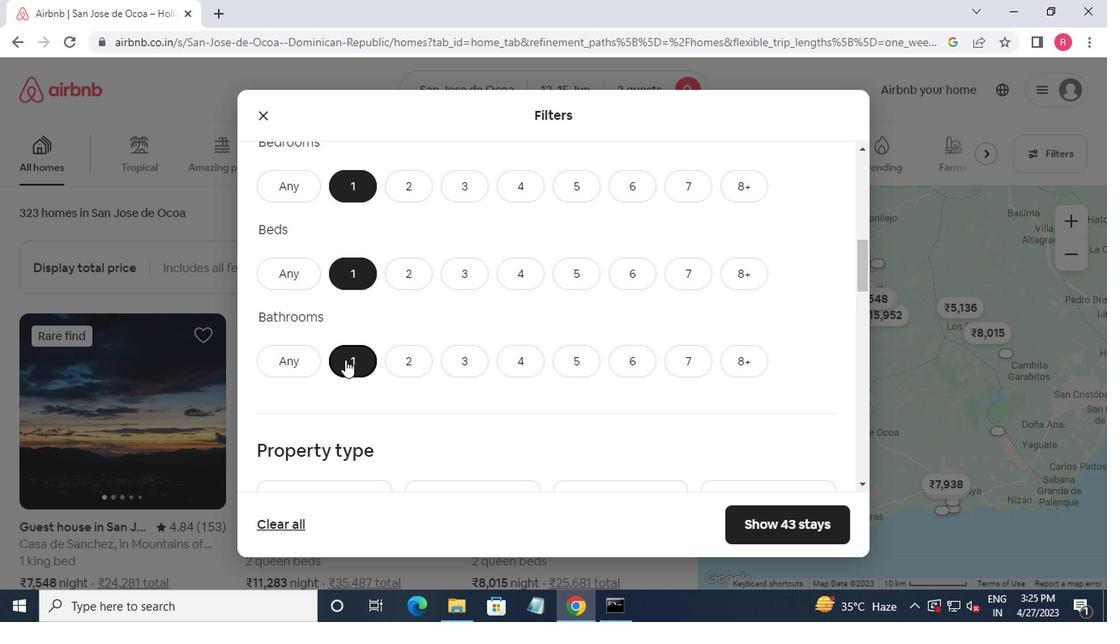 
Action: Mouse scrolled (351, 359) with delta (0, 0)
Screenshot: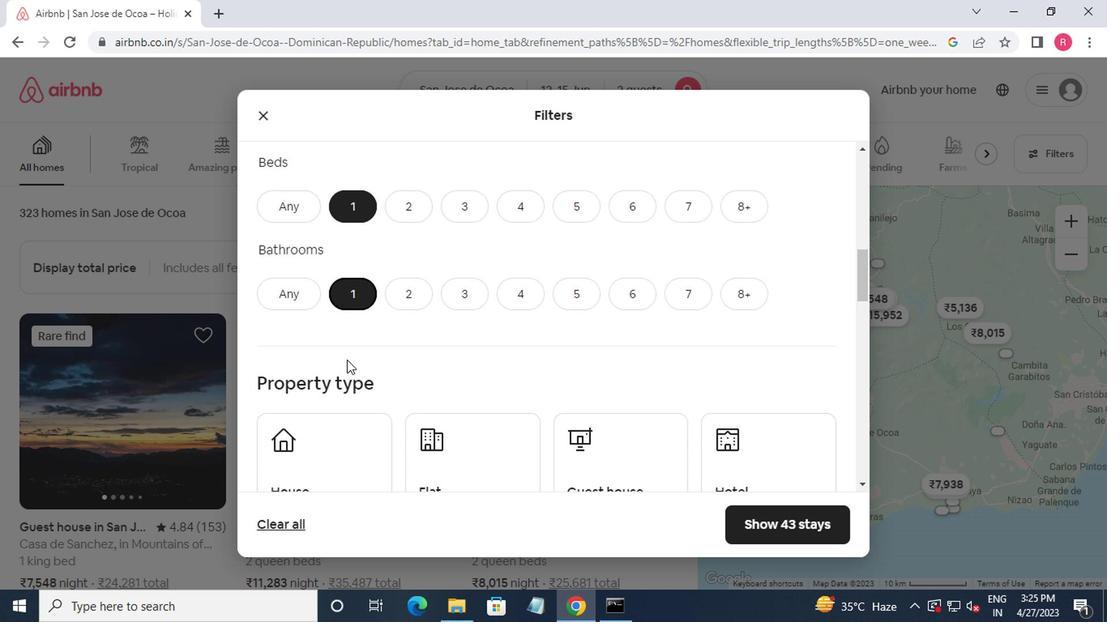 
Action: Mouse moved to (354, 360)
Screenshot: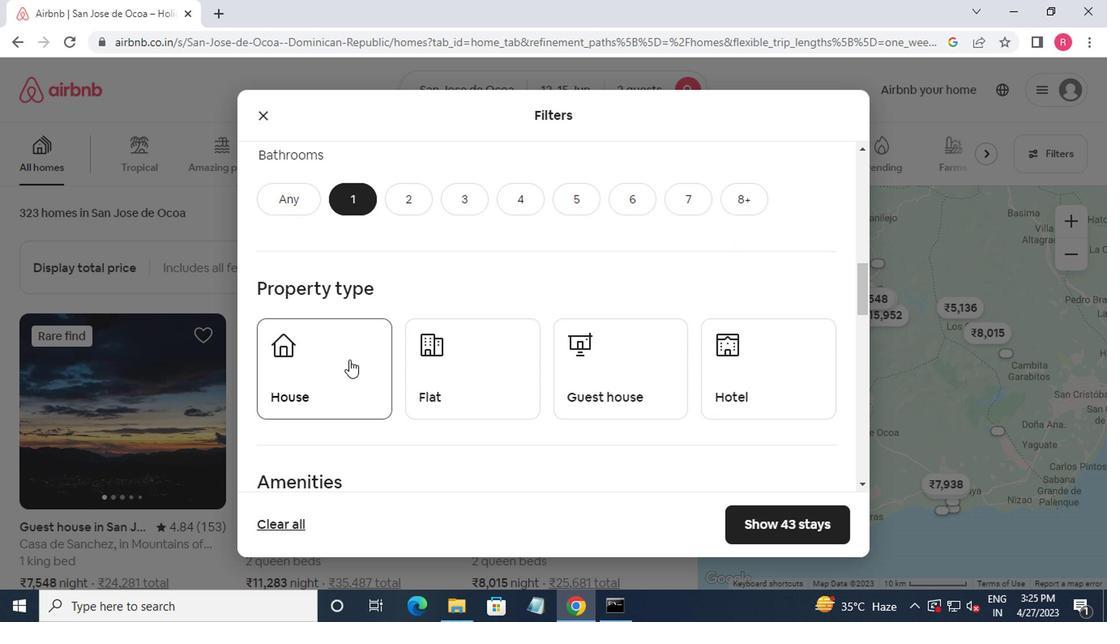 
Action: Mouse pressed left at (354, 360)
Screenshot: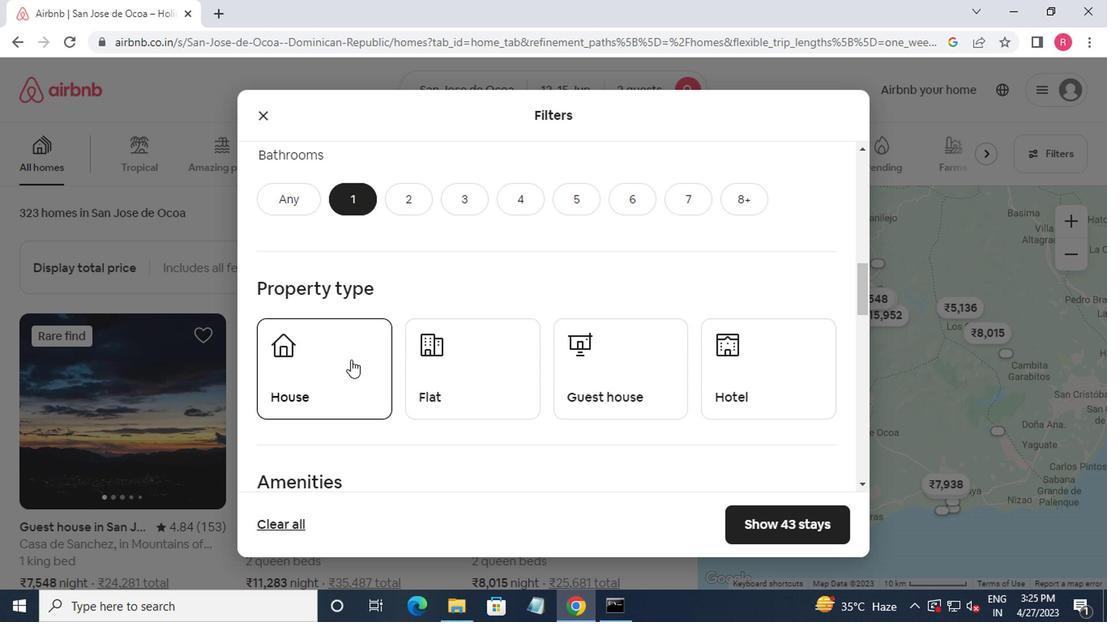 
Action: Mouse moved to (429, 372)
Screenshot: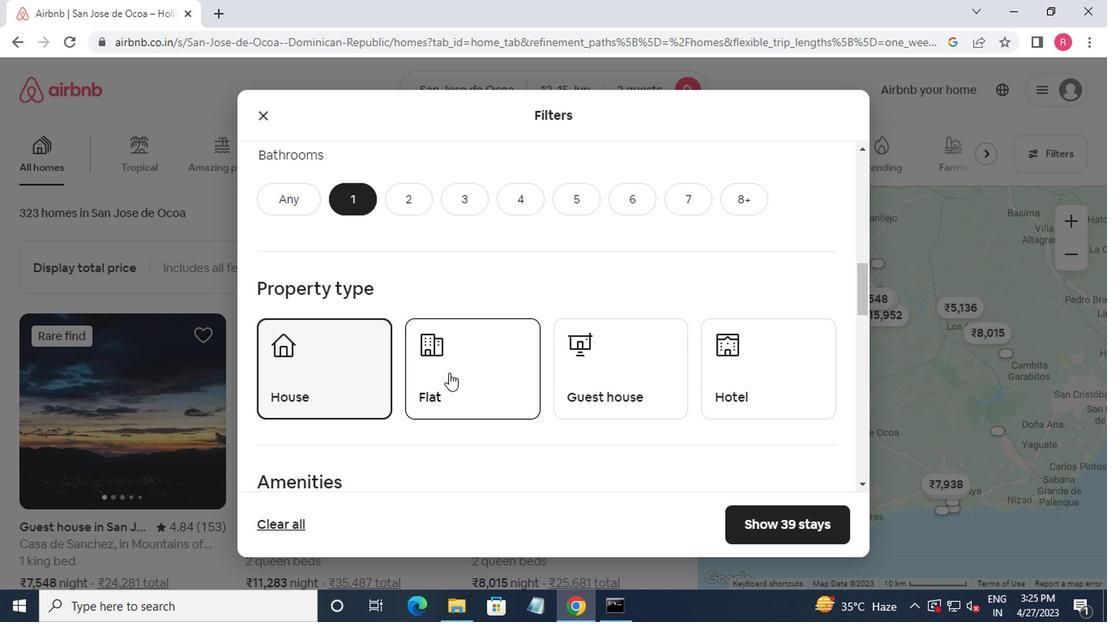 
Action: Mouse pressed left at (429, 372)
Screenshot: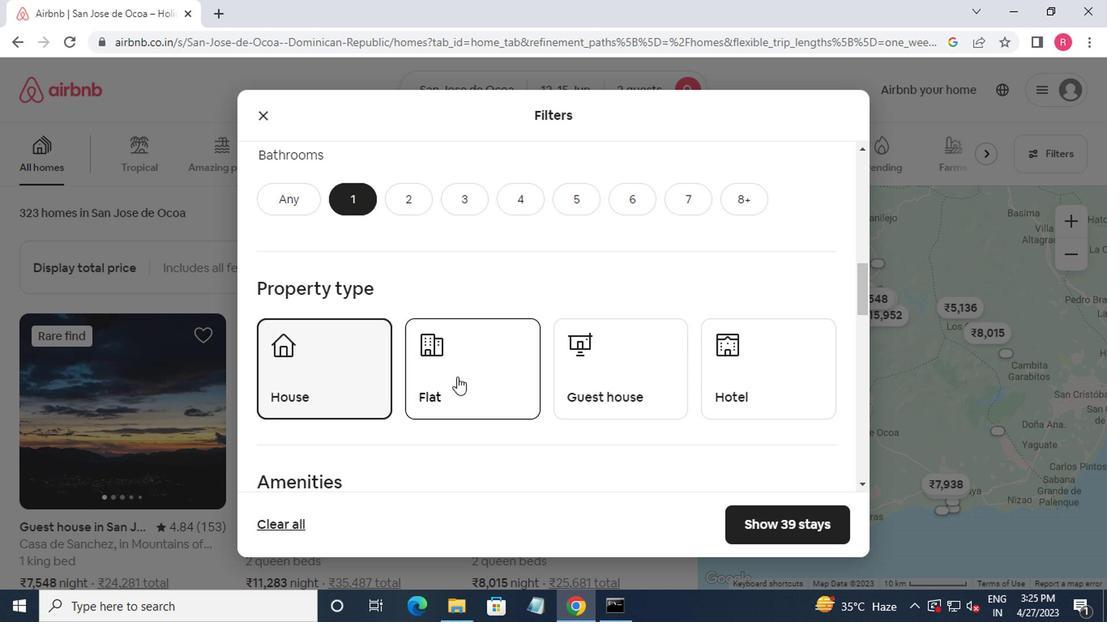 
Action: Mouse moved to (559, 381)
Screenshot: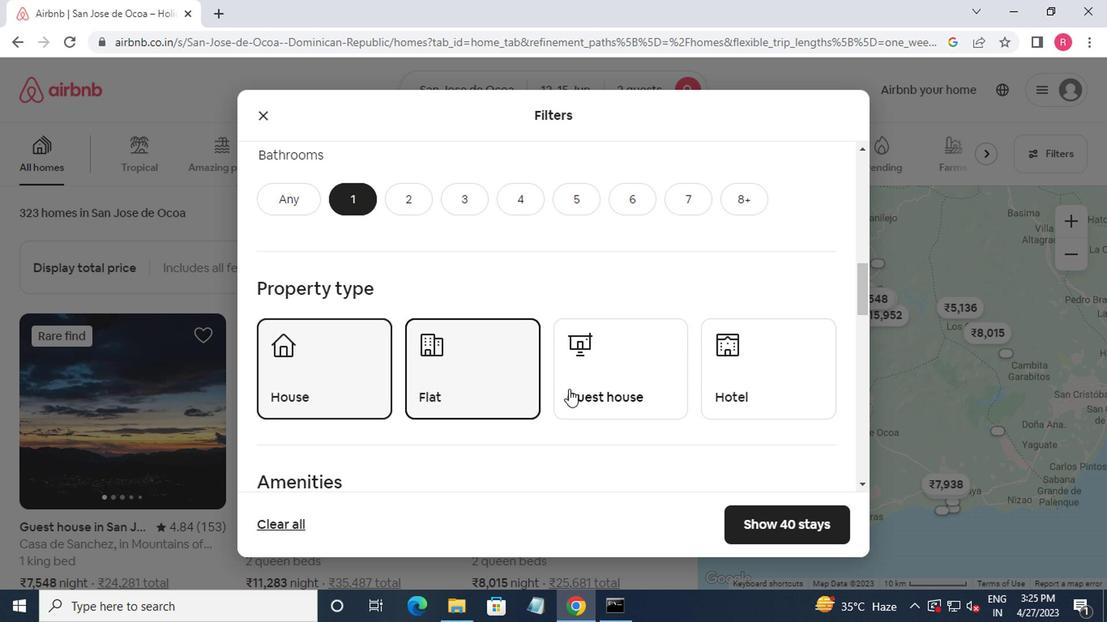 
Action: Mouse pressed left at (559, 381)
Screenshot: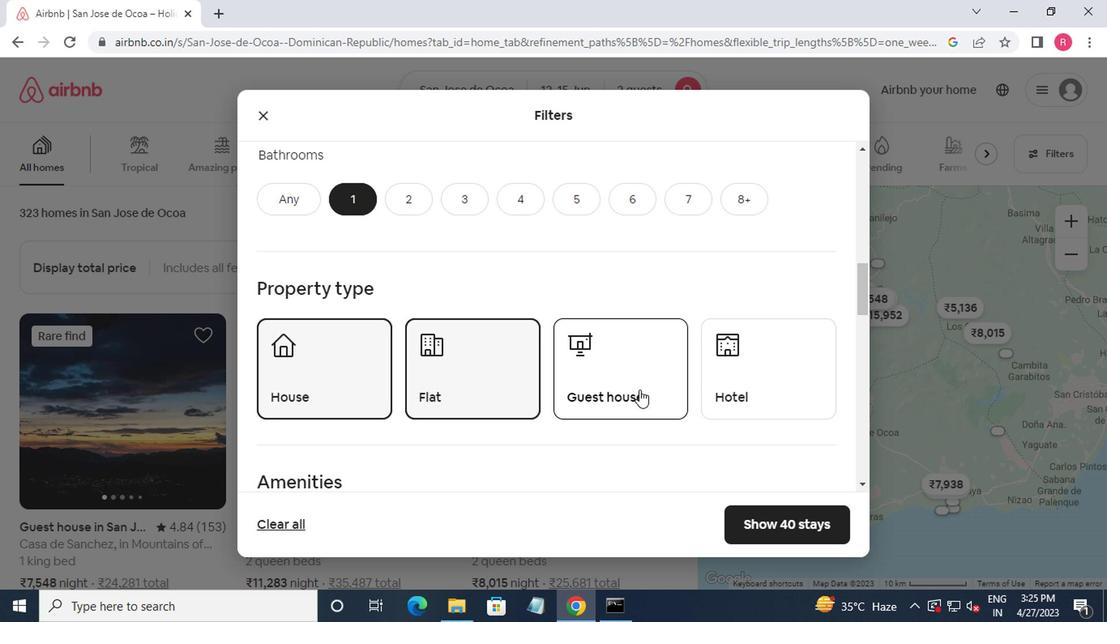 
Action: Mouse moved to (618, 378)
Screenshot: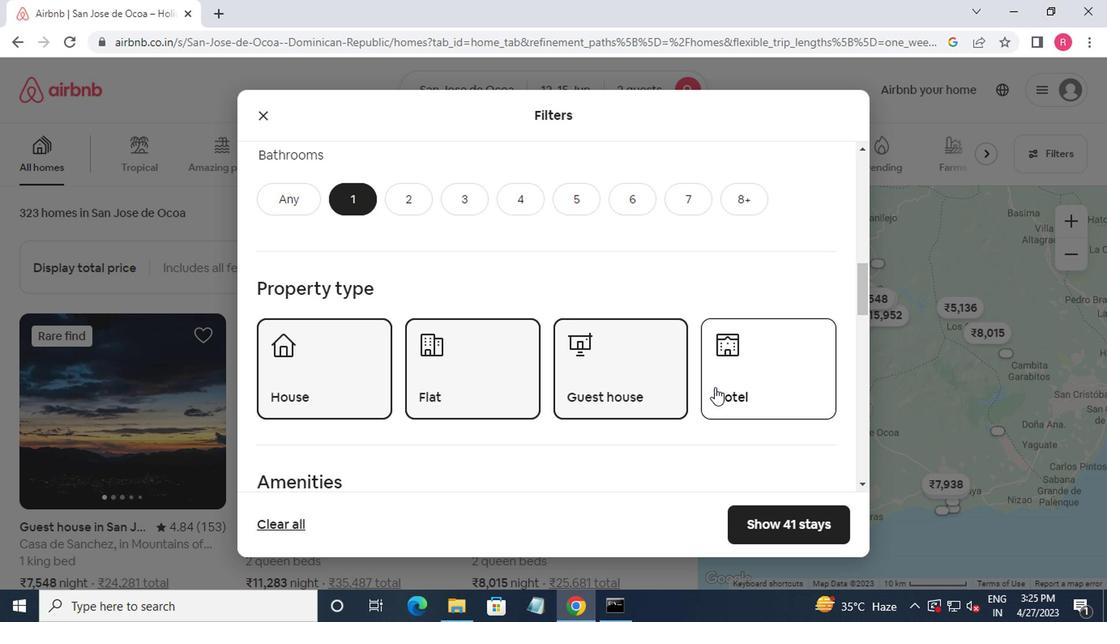 
Action: Mouse pressed left at (618, 378)
Screenshot: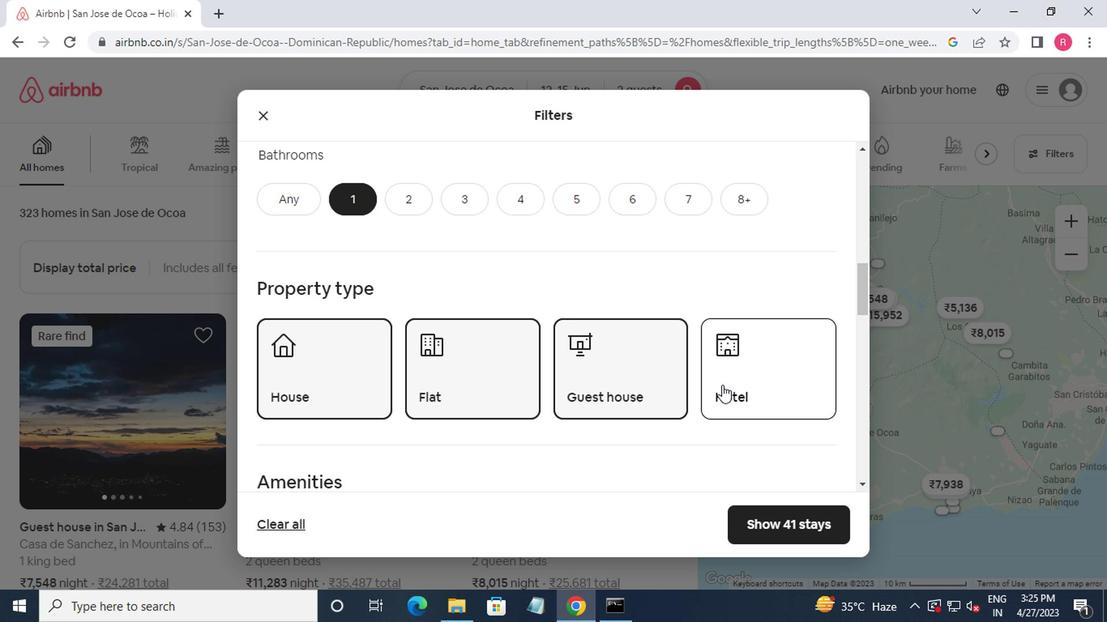 
Action: Mouse moved to (614, 368)
Screenshot: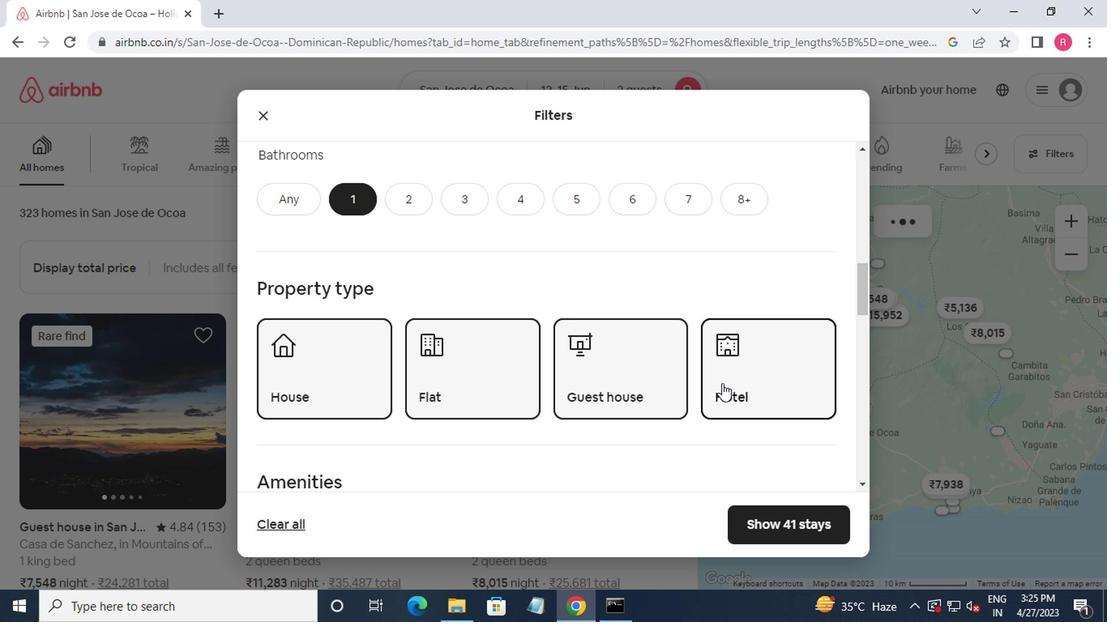 
Action: Mouse scrolled (614, 367) with delta (0, 0)
Screenshot: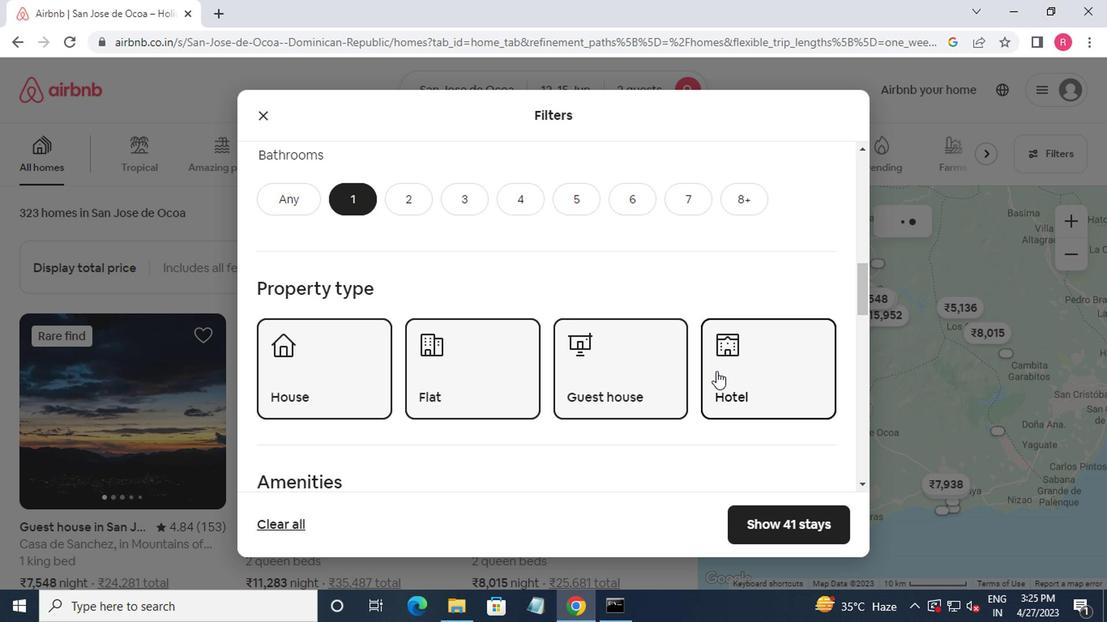 
Action: Mouse scrolled (614, 367) with delta (0, 0)
Screenshot: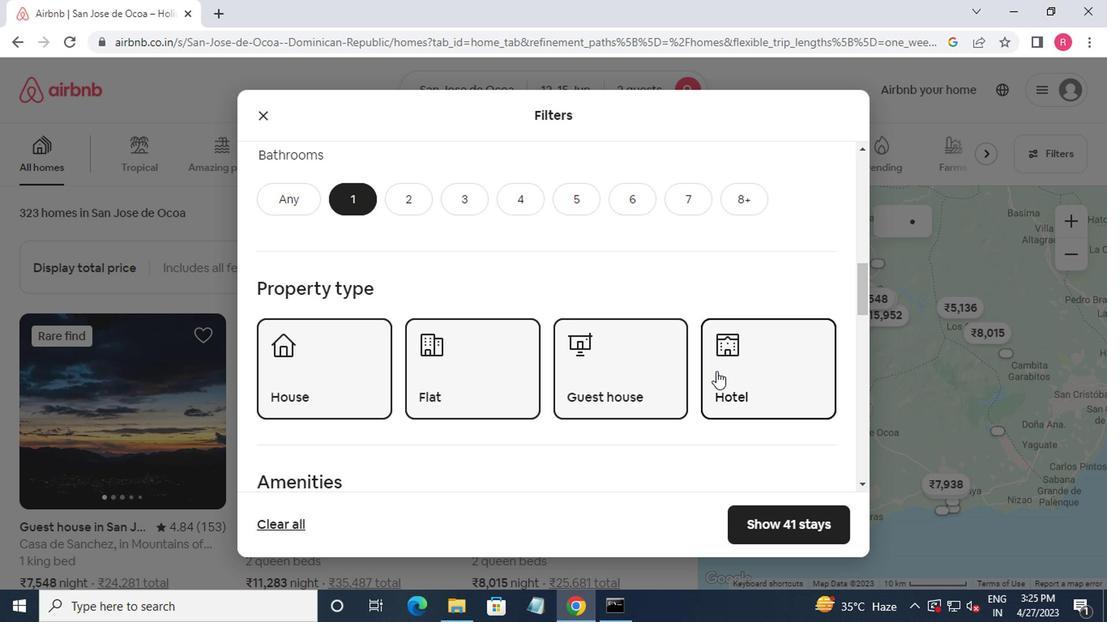 
Action: Mouse moved to (605, 366)
Screenshot: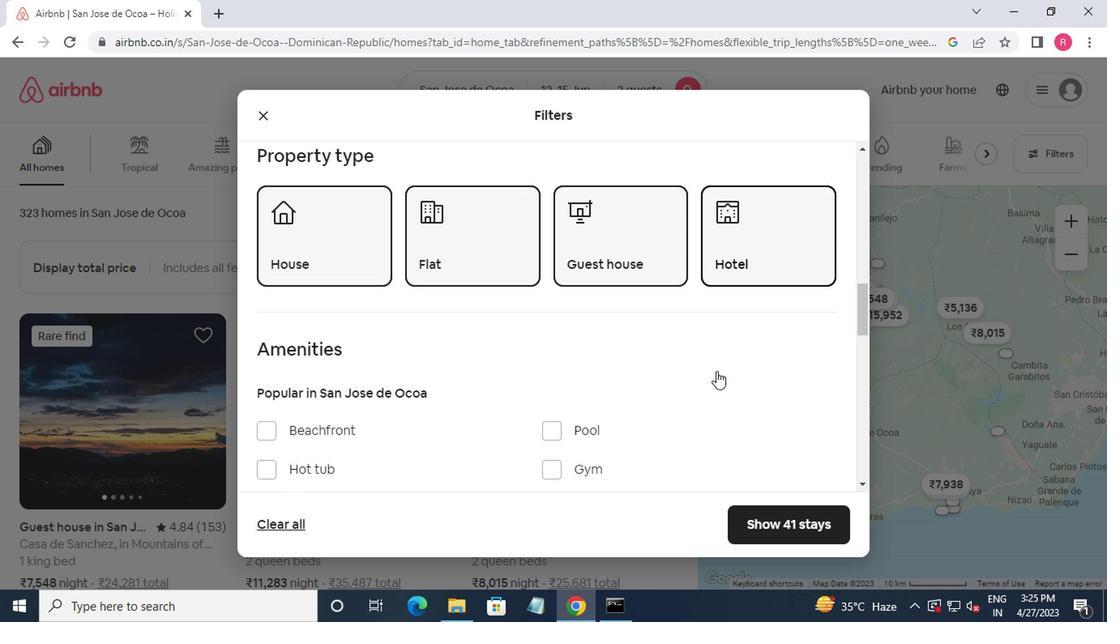 
Action: Mouse scrolled (605, 365) with delta (0, 0)
Screenshot: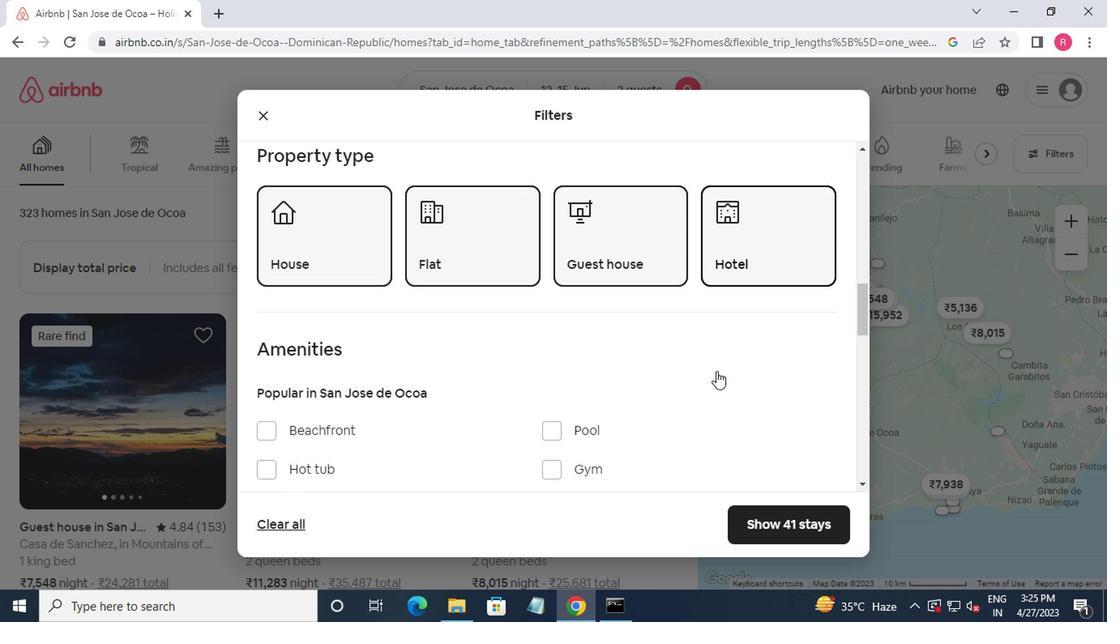 
Action: Mouse moved to (594, 365)
Screenshot: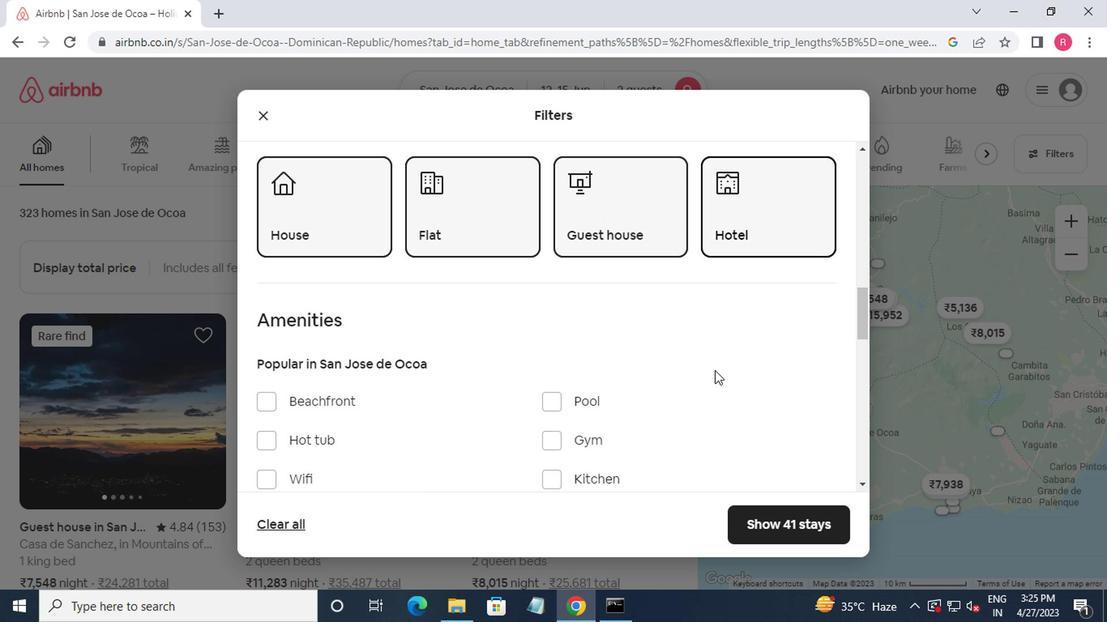 
Action: Mouse scrolled (594, 365) with delta (0, 0)
Screenshot: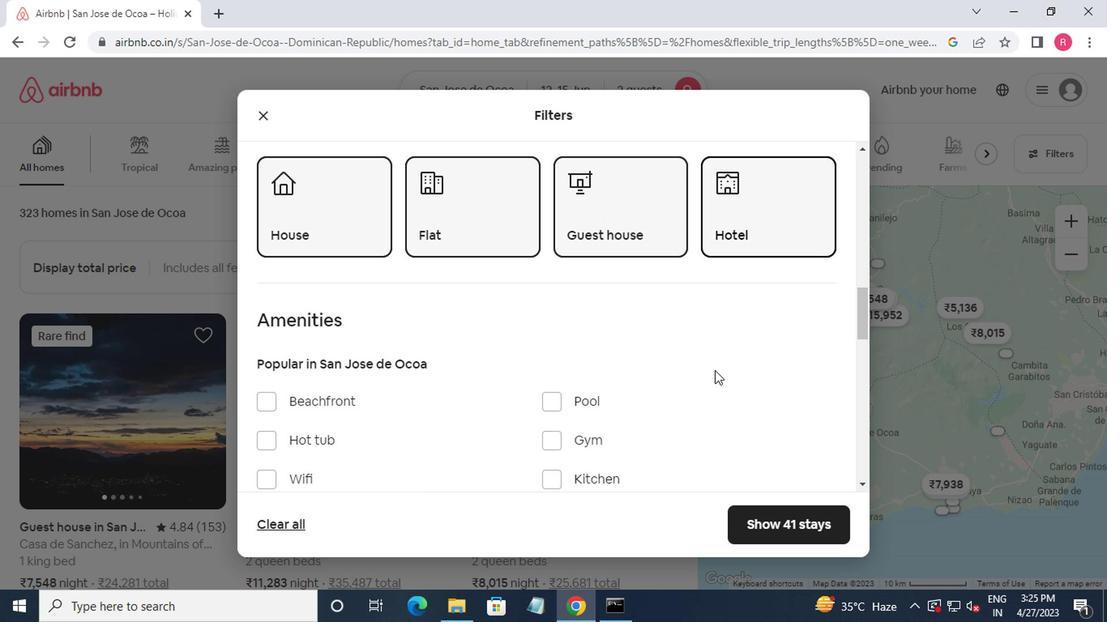 
Action: Mouse moved to (557, 362)
Screenshot: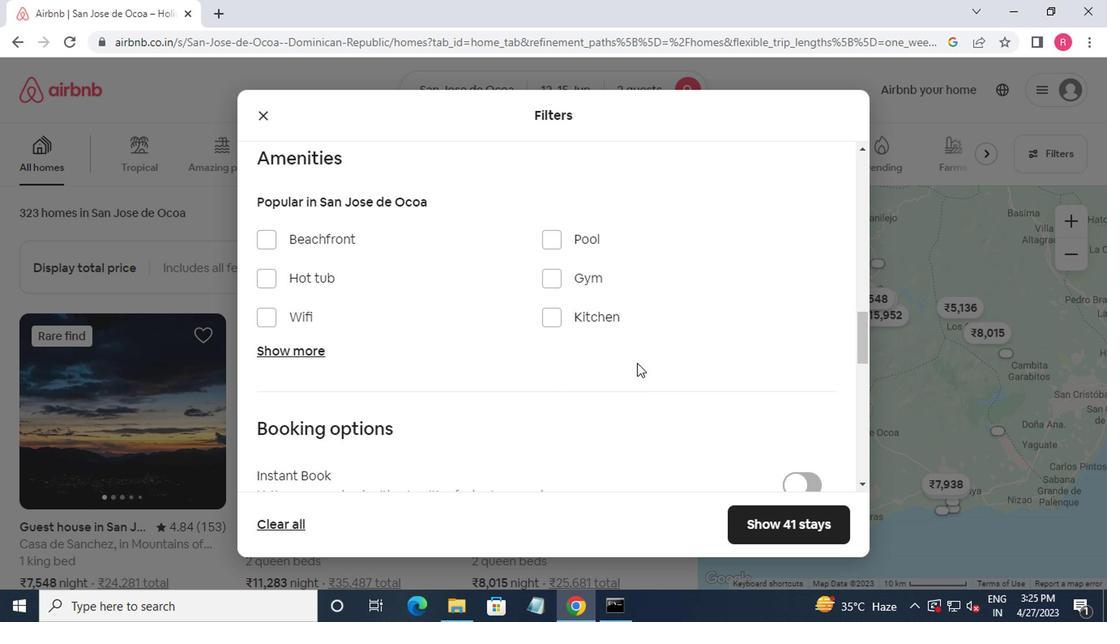 
Action: Mouse scrolled (557, 361) with delta (0, 0)
Screenshot: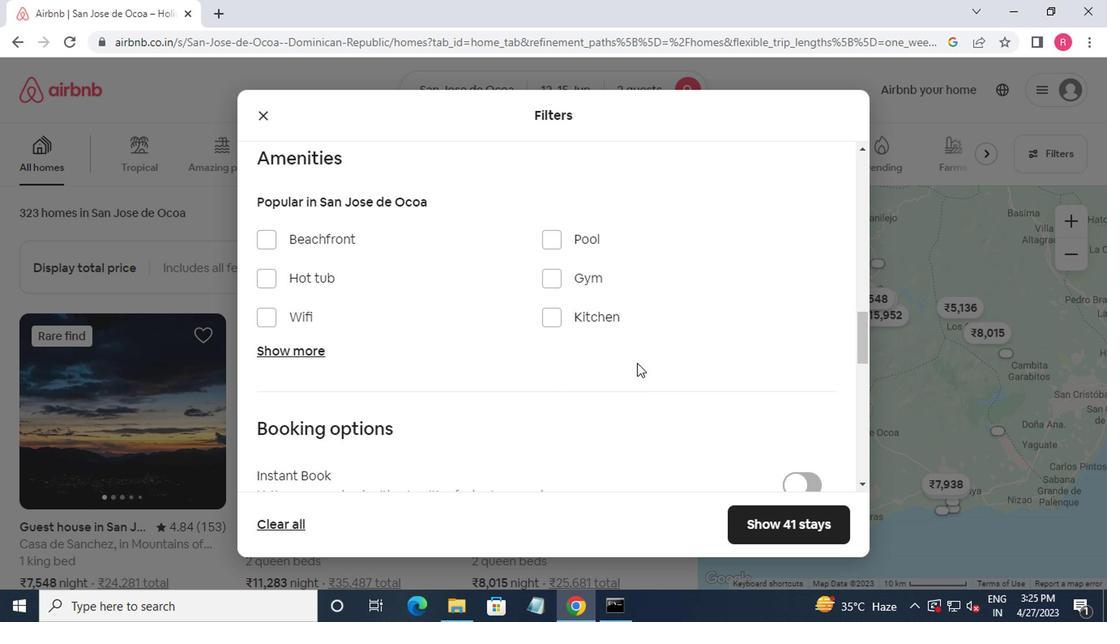 
Action: Mouse moved to (557, 362)
Screenshot: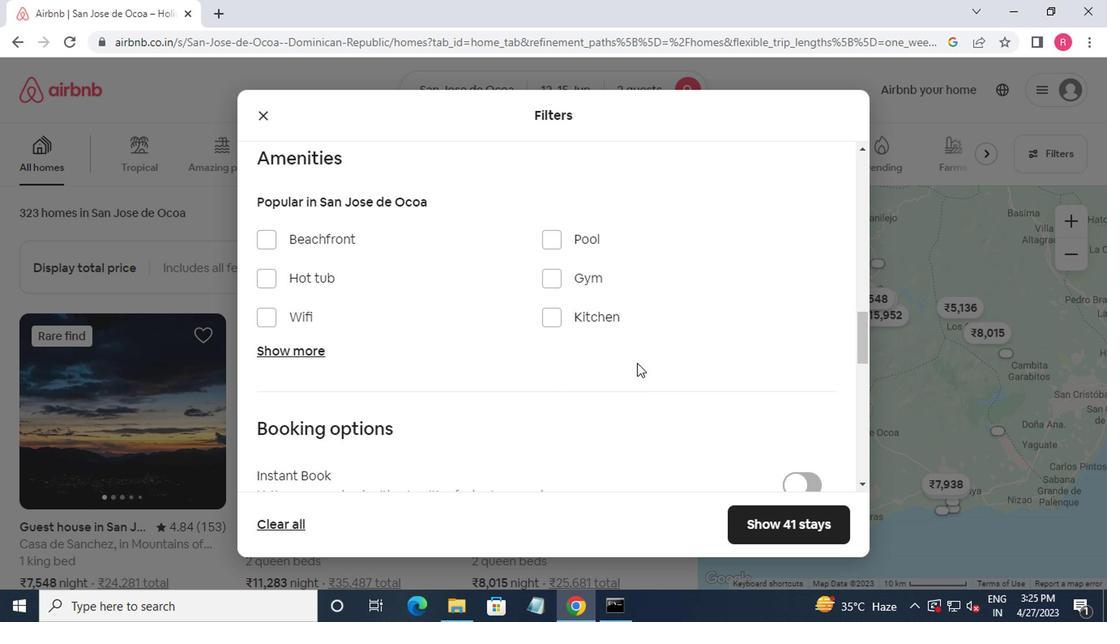 
Action: Mouse scrolled (557, 361) with delta (0, 0)
Screenshot: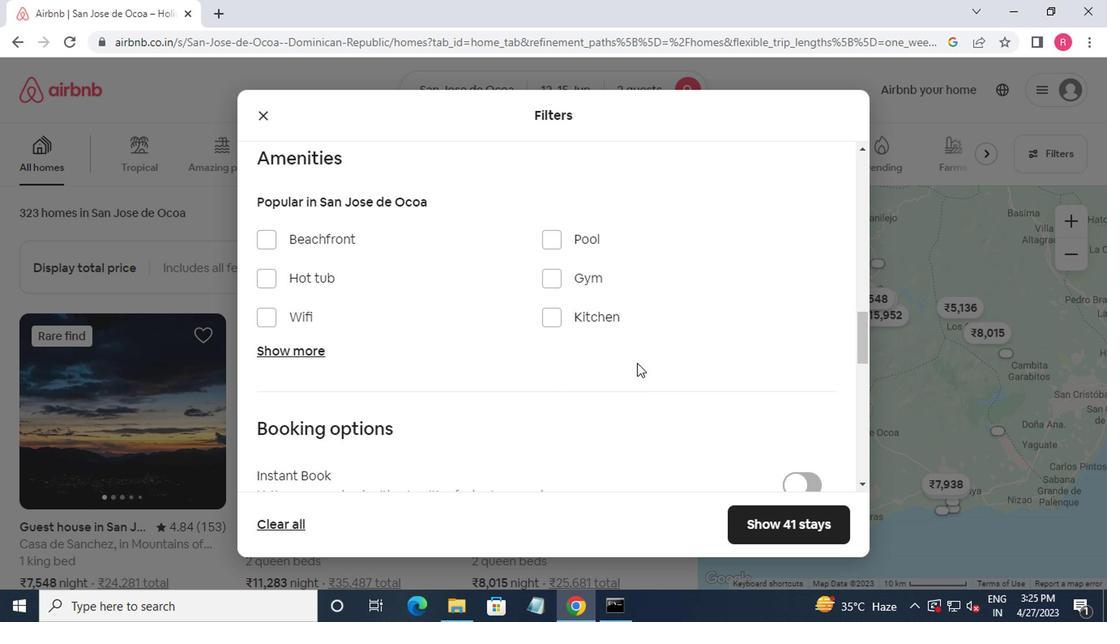 
Action: Mouse scrolled (557, 361) with delta (0, 0)
Screenshot: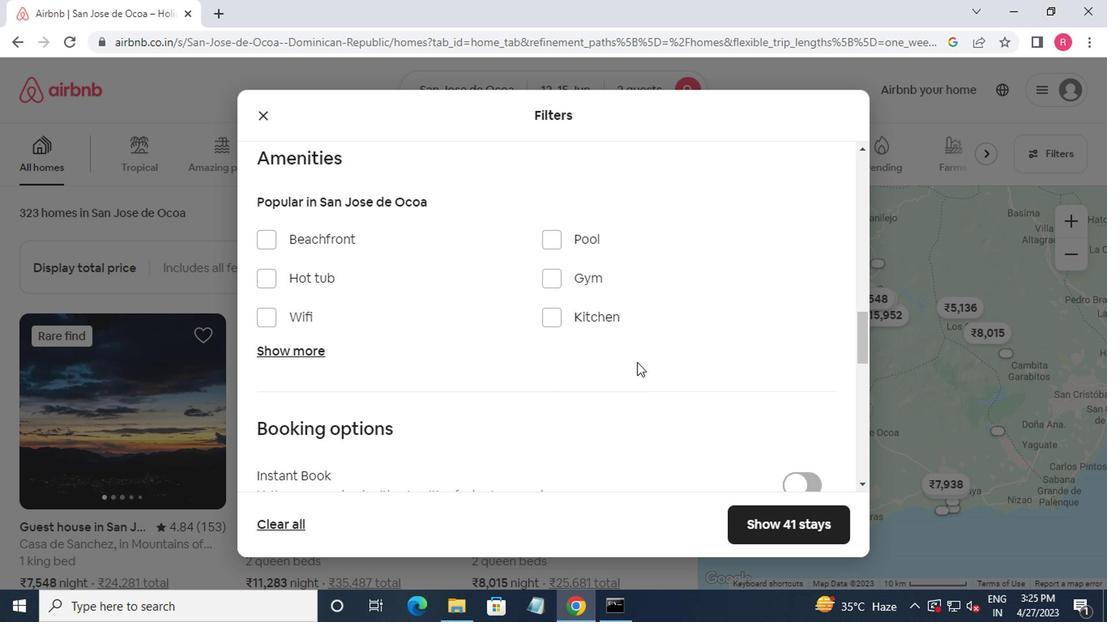 
Action: Mouse scrolled (557, 361) with delta (0, 0)
Screenshot: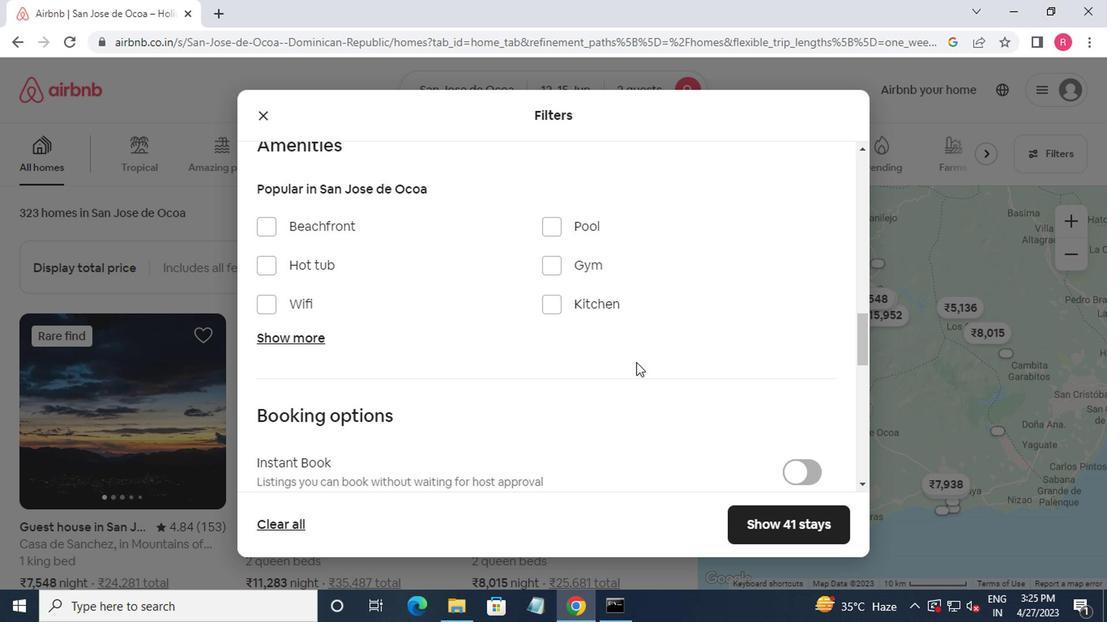 
Action: Mouse moved to (670, 261)
Screenshot: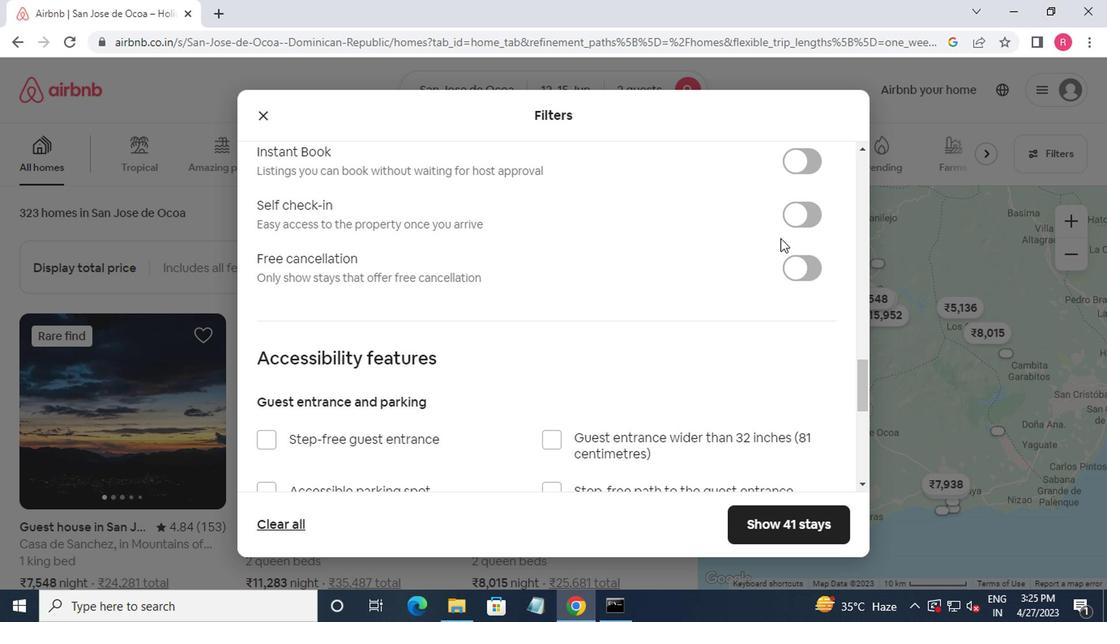 
Action: Mouse pressed left at (670, 261)
Screenshot: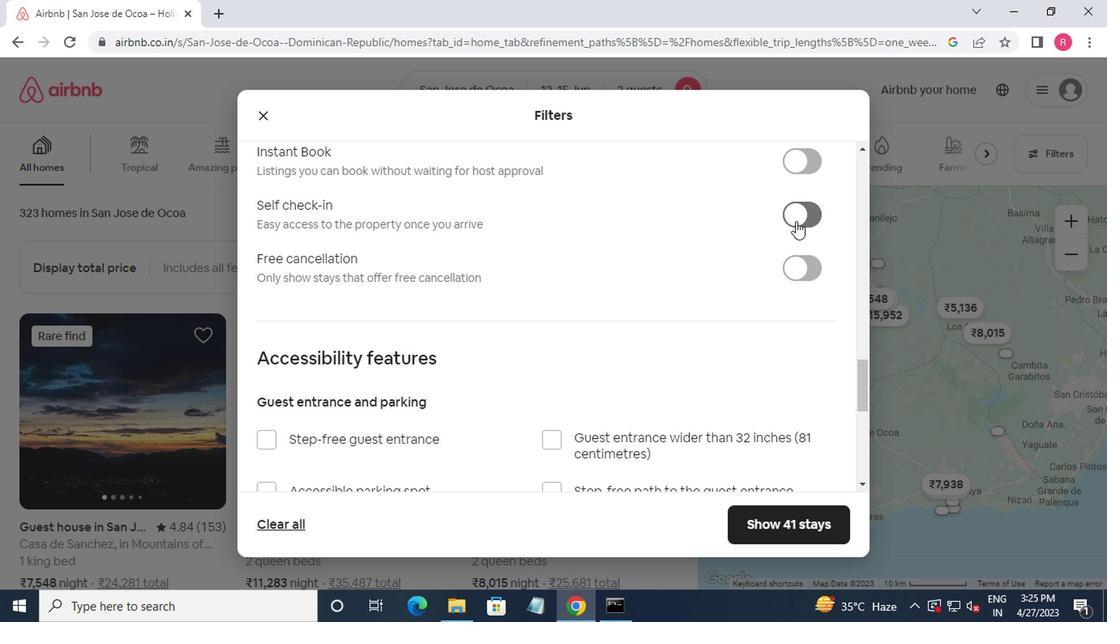 
Action: Mouse moved to (614, 288)
Screenshot: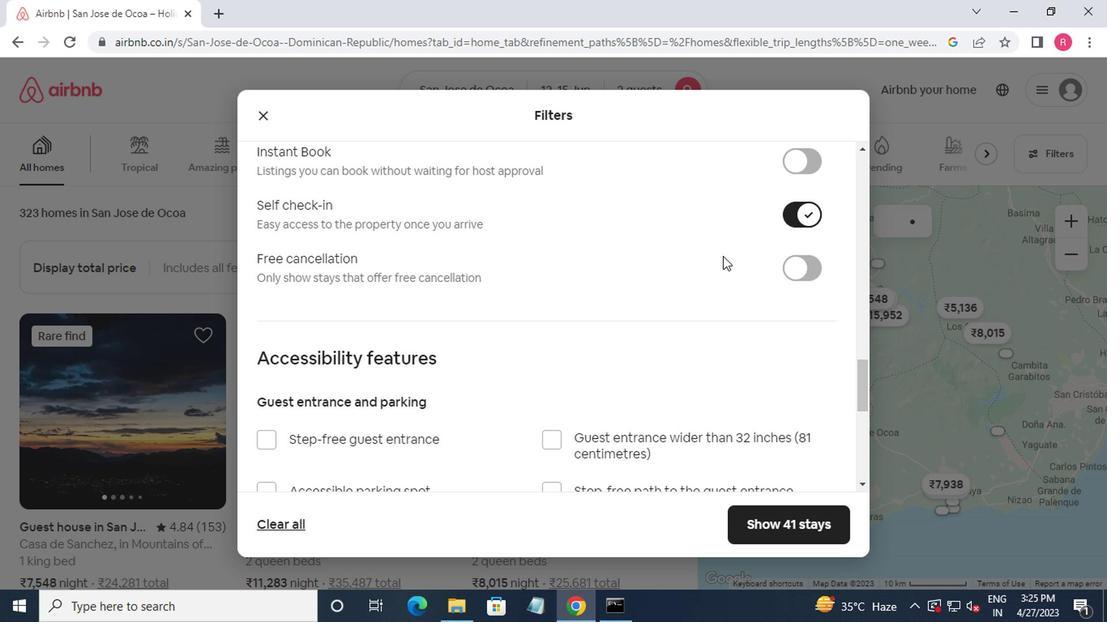 
Action: Mouse scrolled (614, 287) with delta (0, 0)
Screenshot: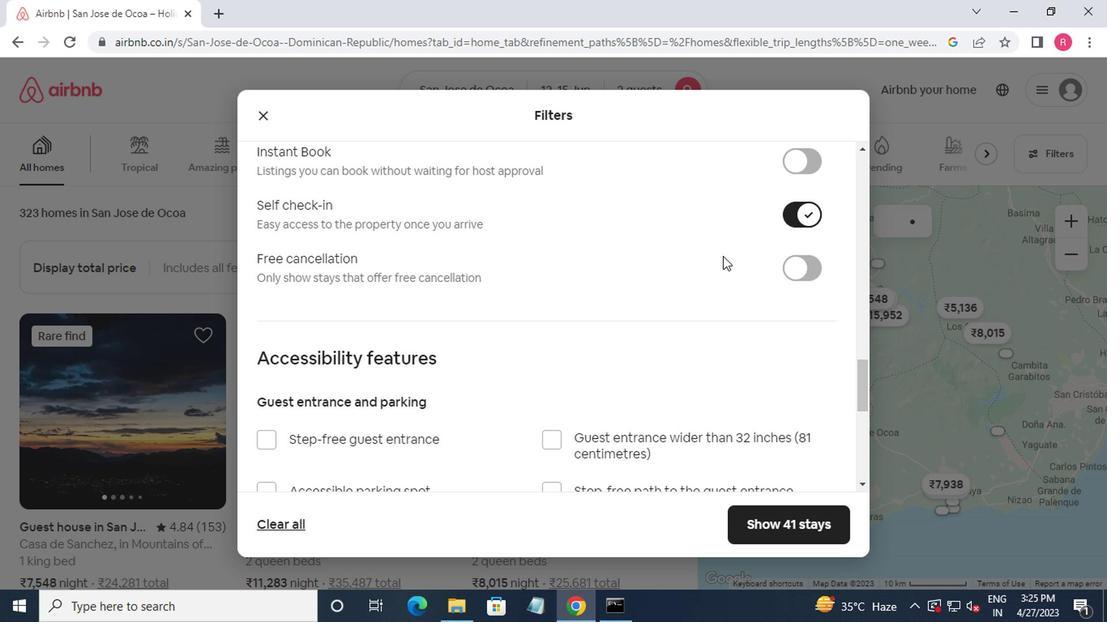 
Action: Mouse moved to (613, 288)
Screenshot: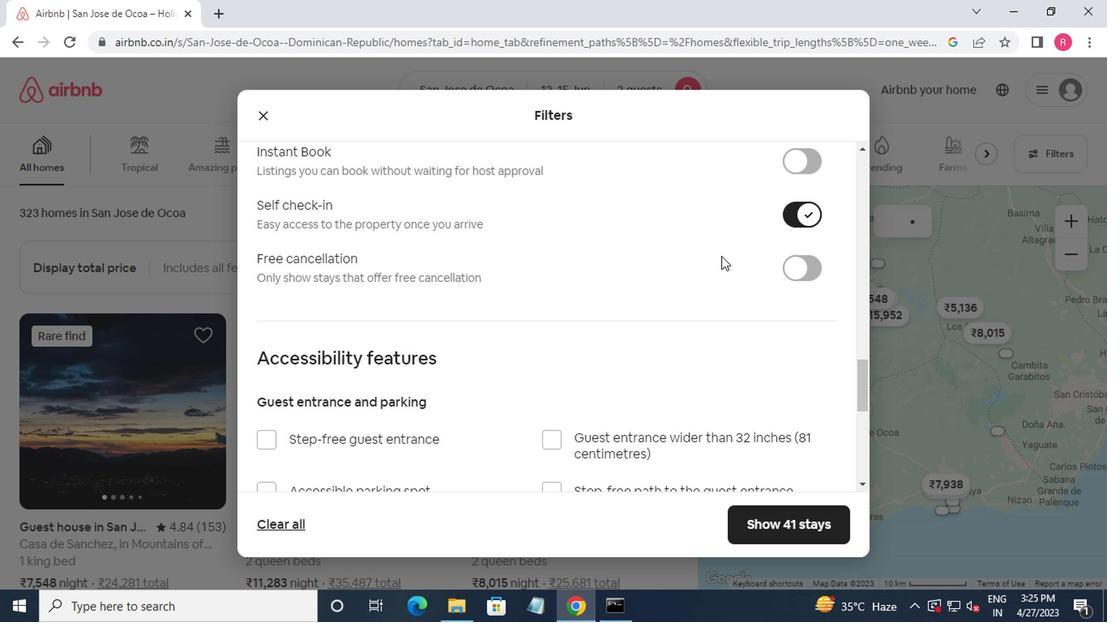 
Action: Mouse scrolled (613, 287) with delta (0, 0)
Screenshot: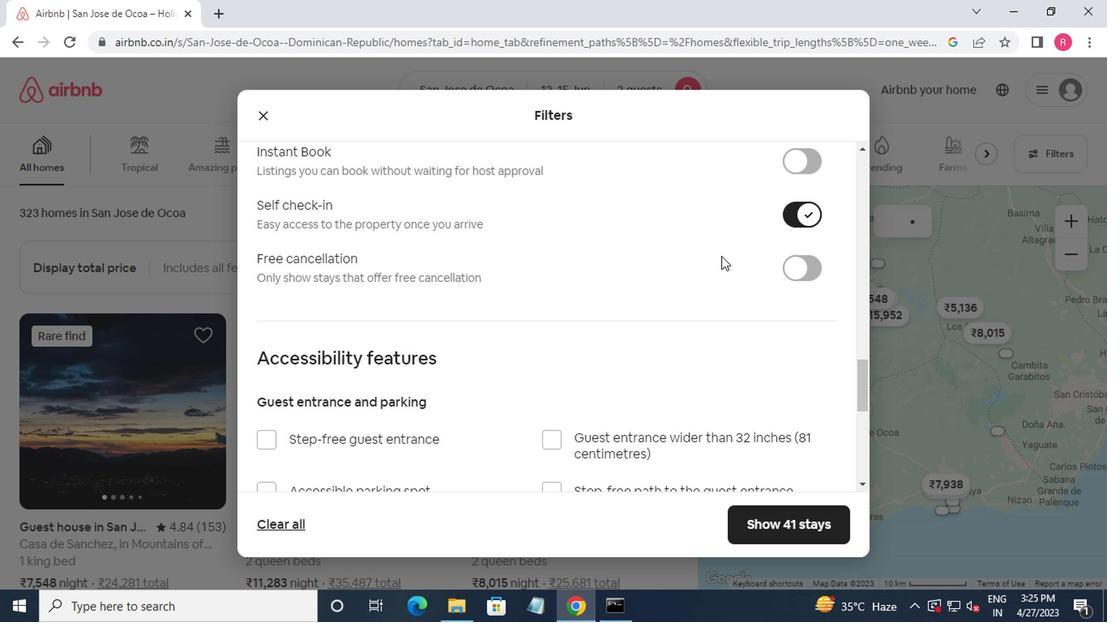 
Action: Mouse scrolled (613, 287) with delta (0, 0)
Screenshot: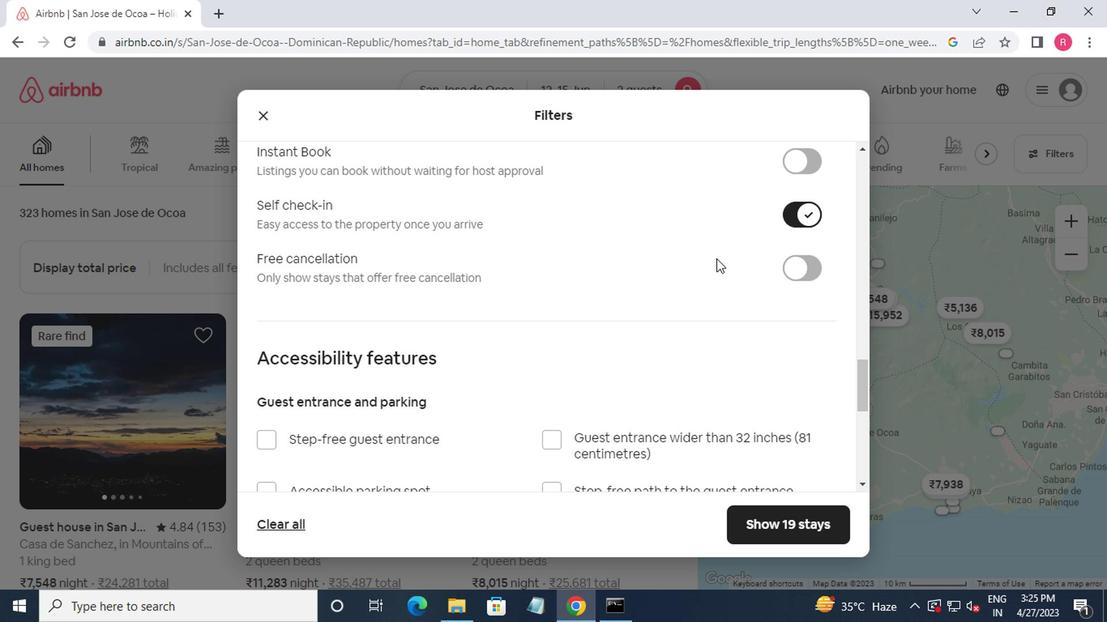 
Action: Mouse moved to (585, 297)
Screenshot: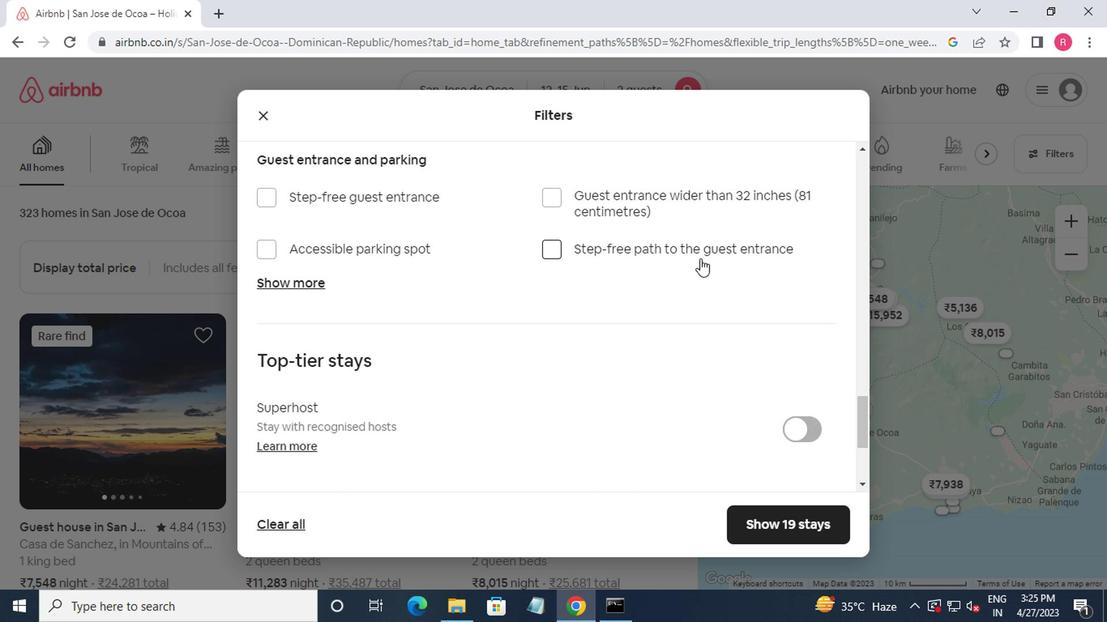 
Action: Mouse scrolled (585, 296) with delta (0, 0)
Screenshot: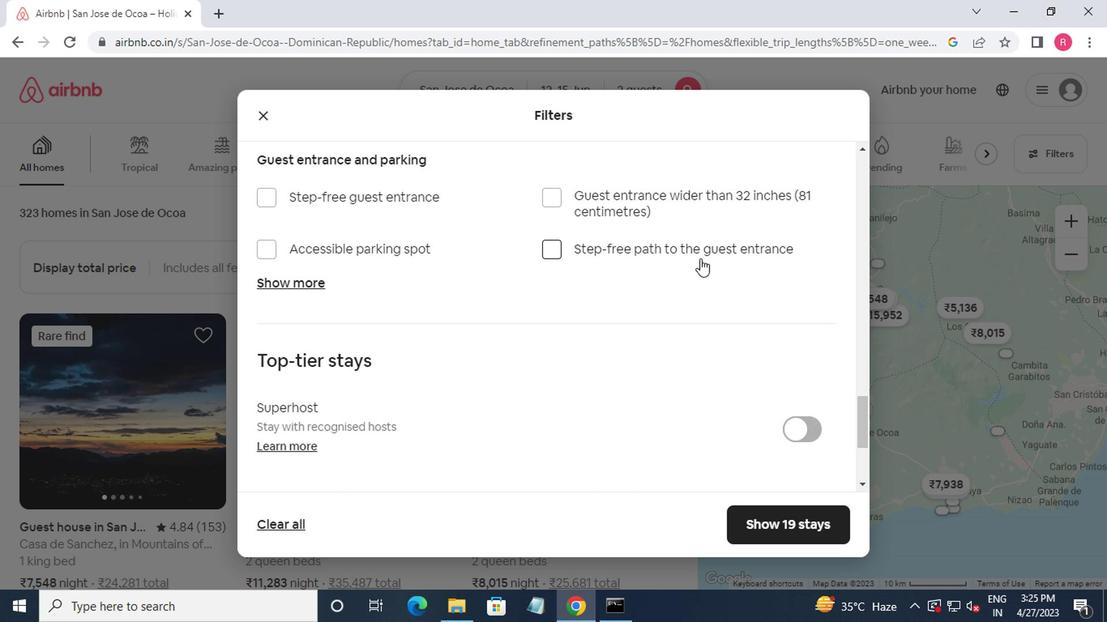 
Action: Mouse moved to (564, 306)
Screenshot: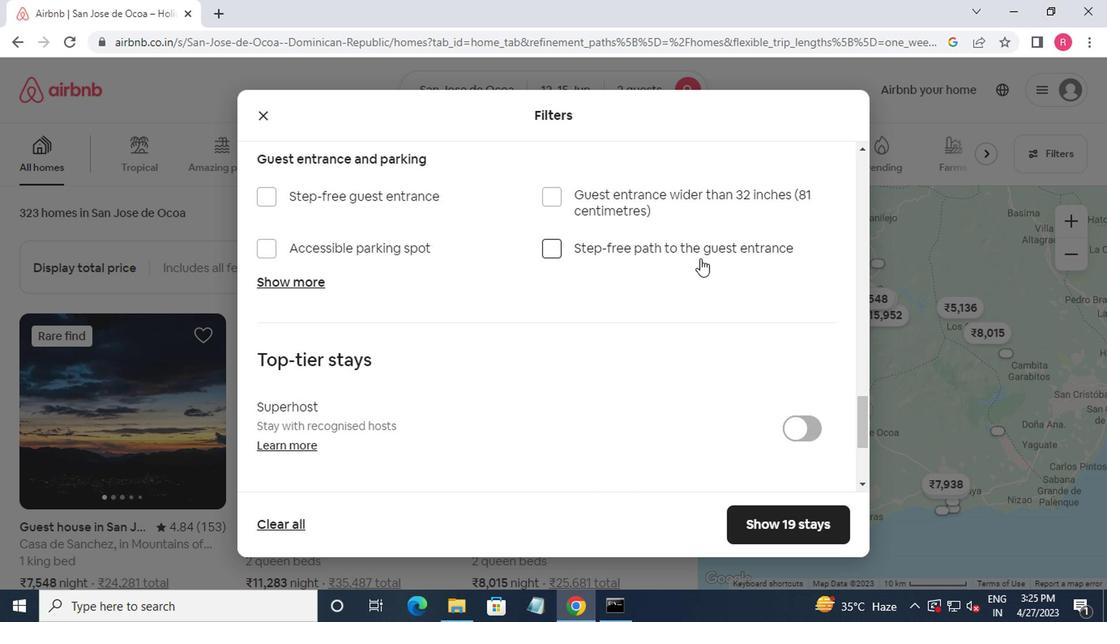 
Action: Mouse scrolled (564, 305) with delta (0, 0)
Screenshot: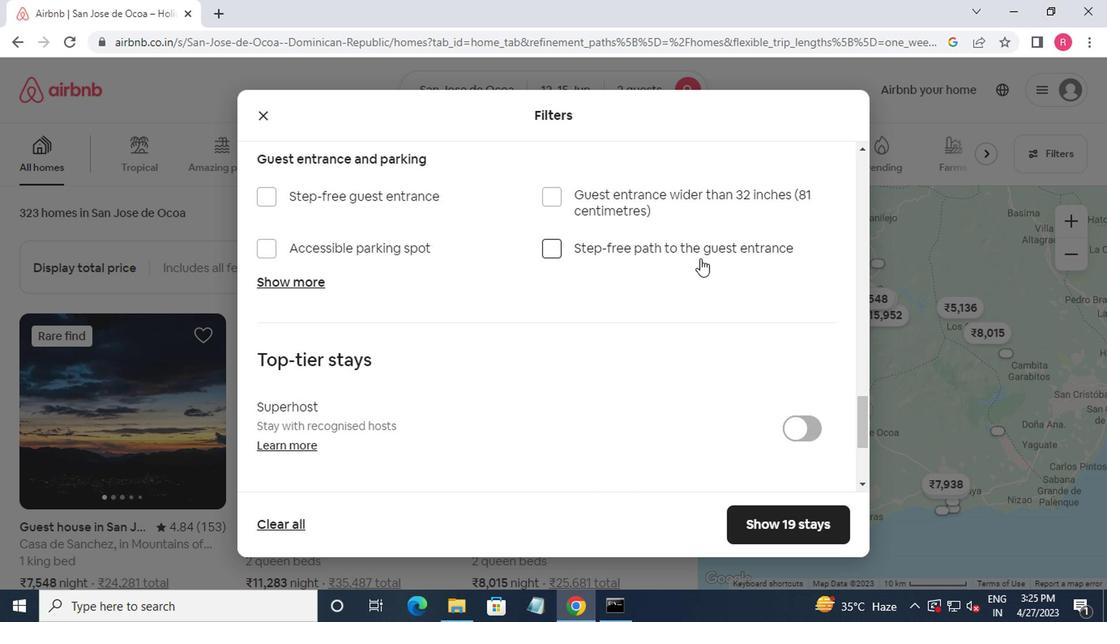 
Action: Mouse moved to (553, 311)
Screenshot: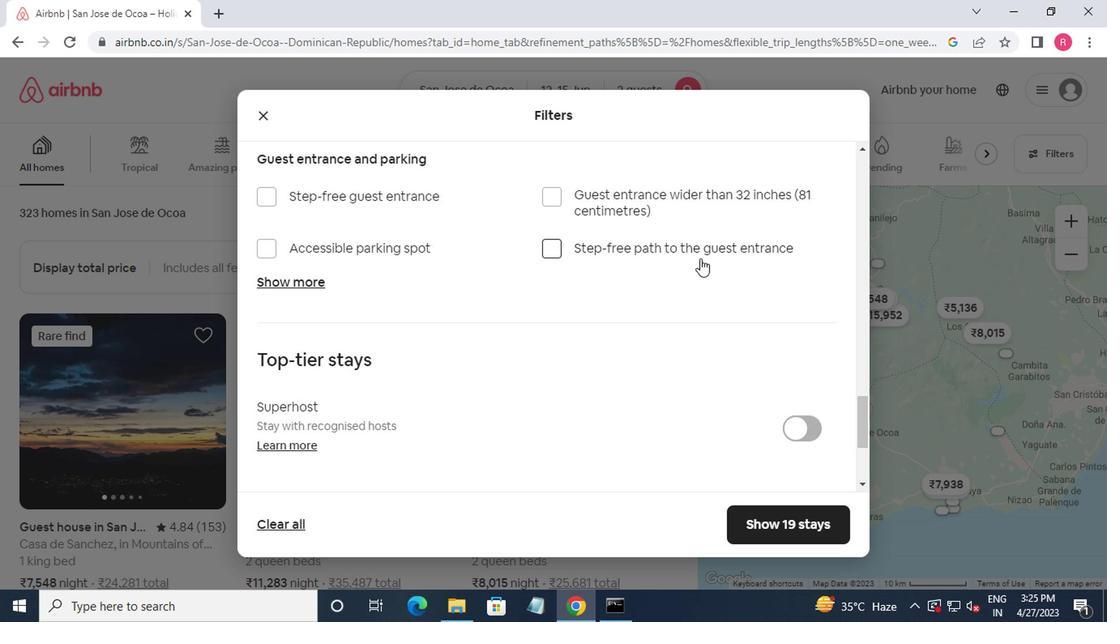 
Action: Mouse scrolled (553, 310) with delta (0, 0)
Screenshot: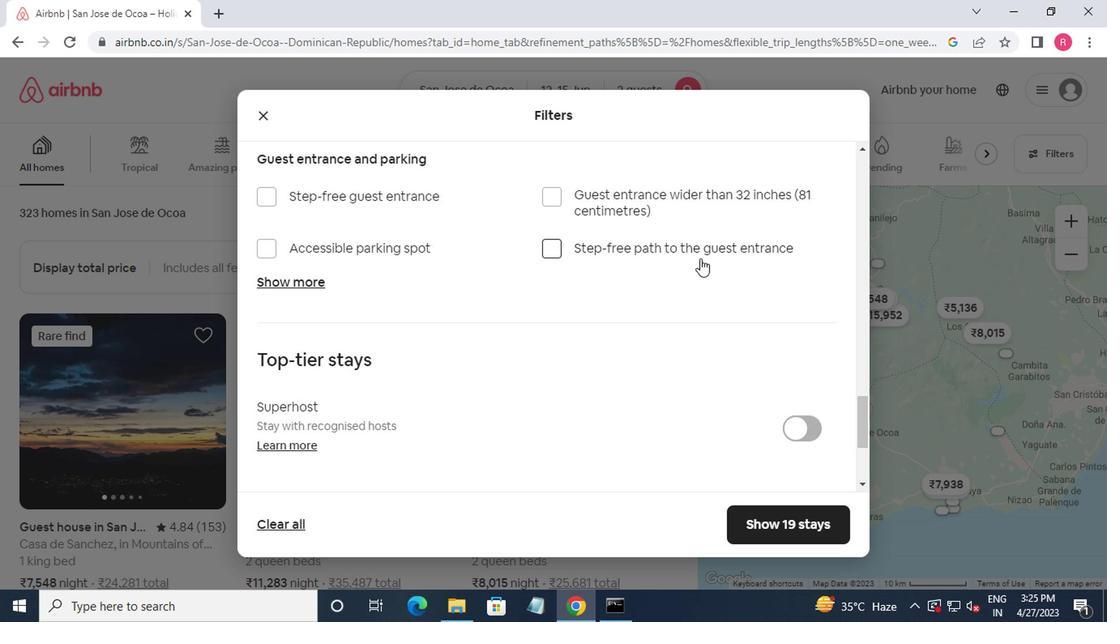 
Action: Mouse moved to (539, 319)
Screenshot: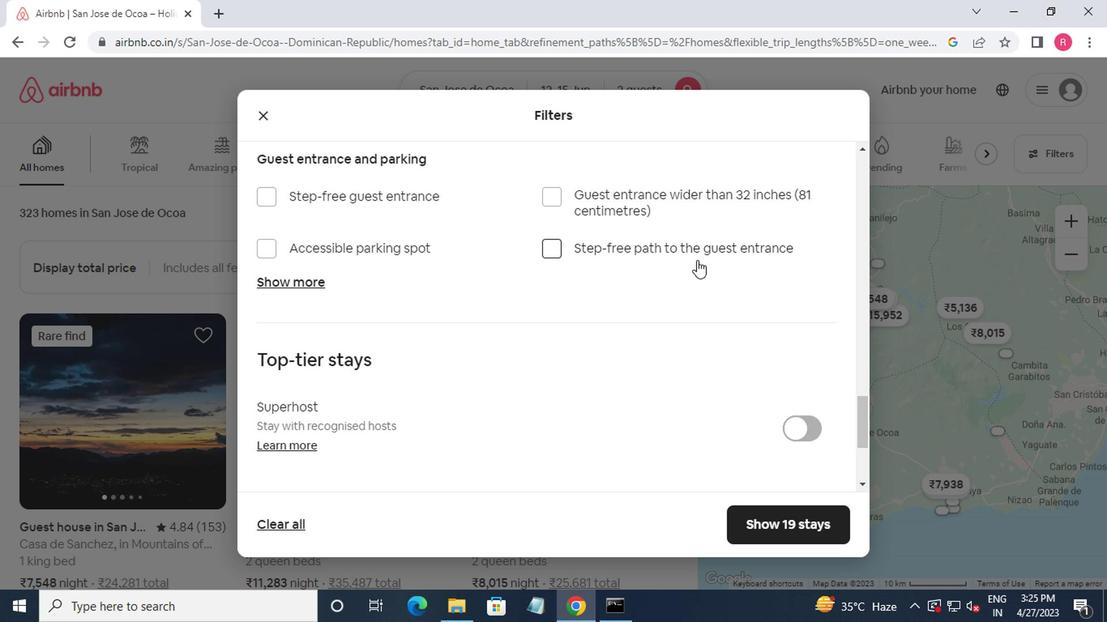 
Action: Mouse scrolled (539, 318) with delta (0, 0)
Screenshot: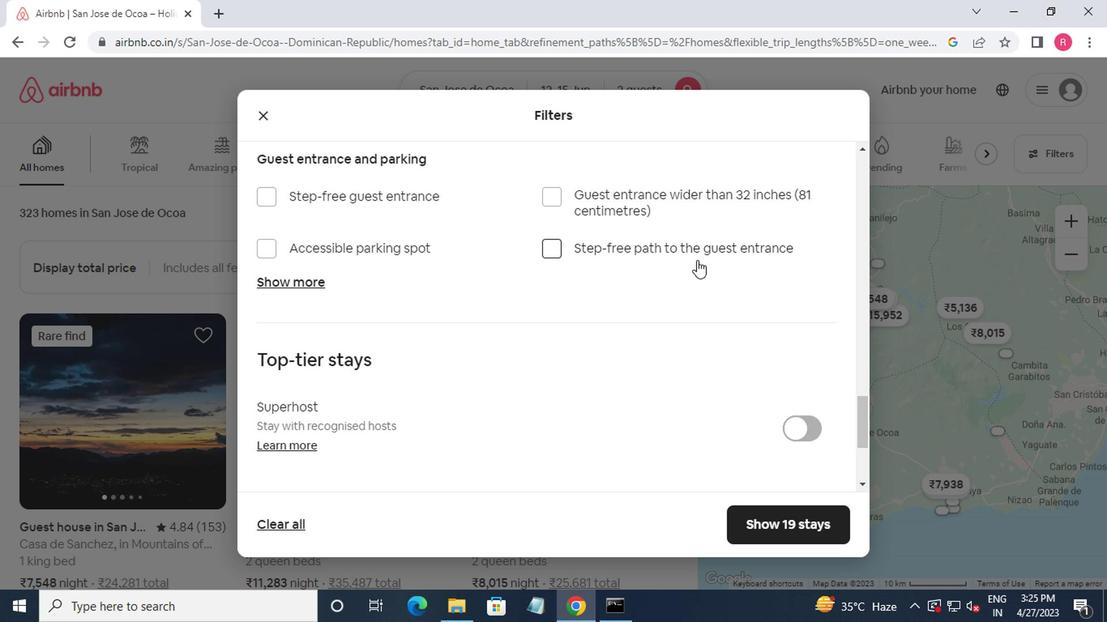 
Action: Mouse moved to (295, 372)
Screenshot: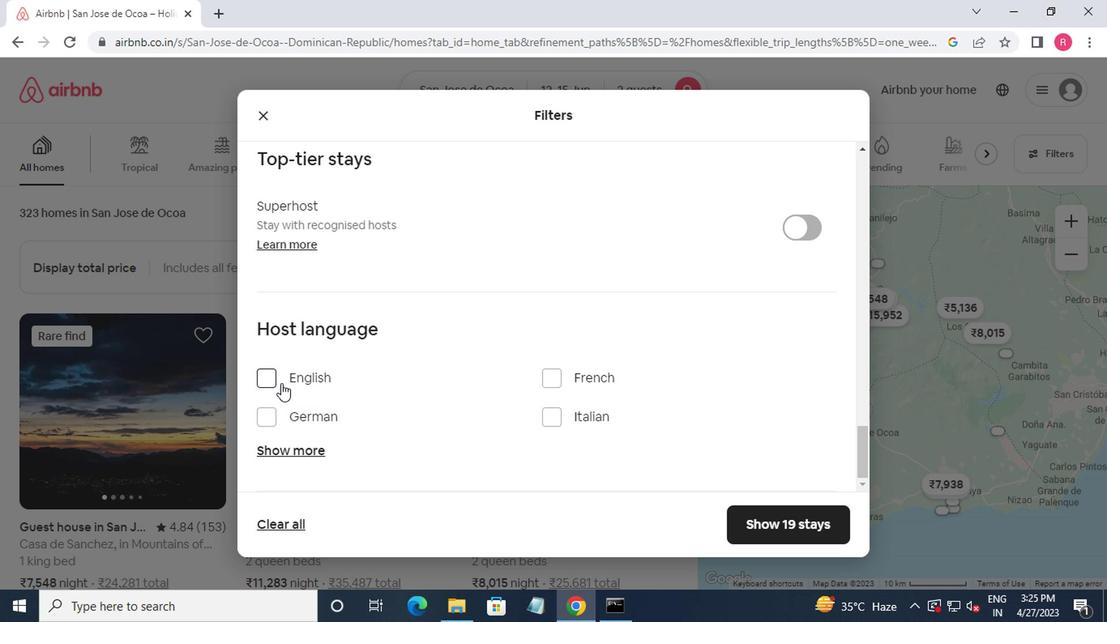 
Action: Mouse pressed left at (295, 372)
Screenshot: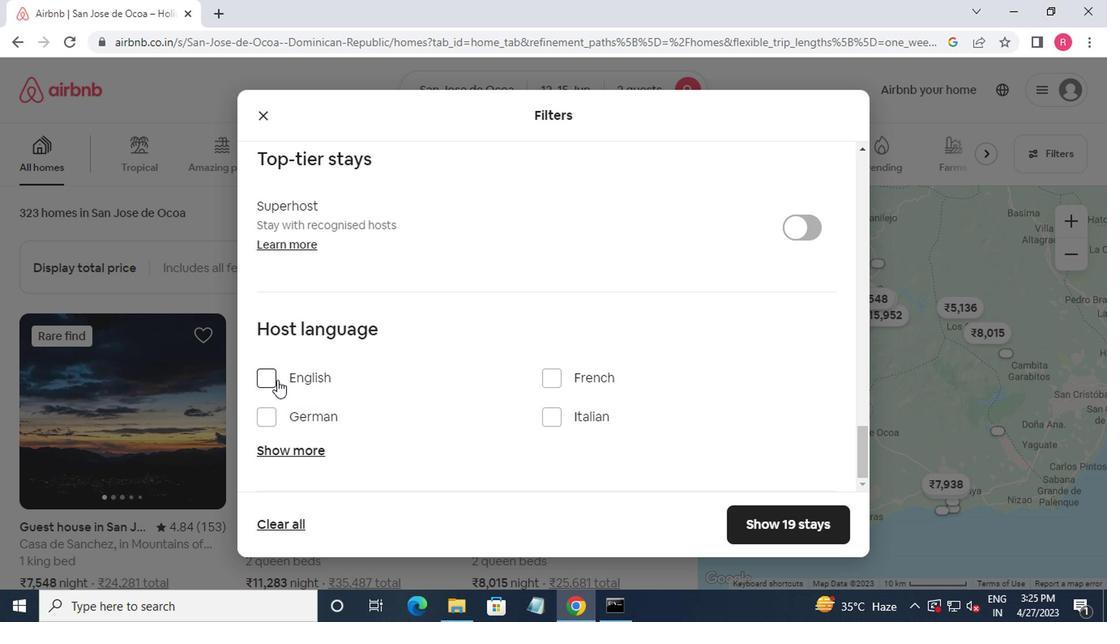 
Action: Mouse moved to (644, 474)
Screenshot: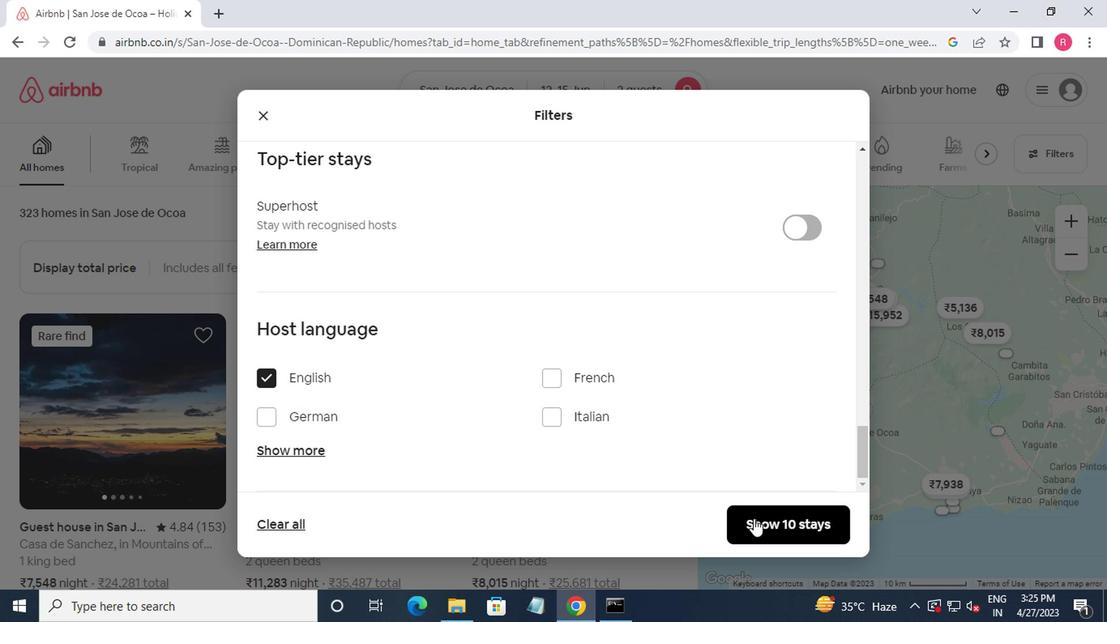 
Action: Mouse pressed left at (644, 474)
Screenshot: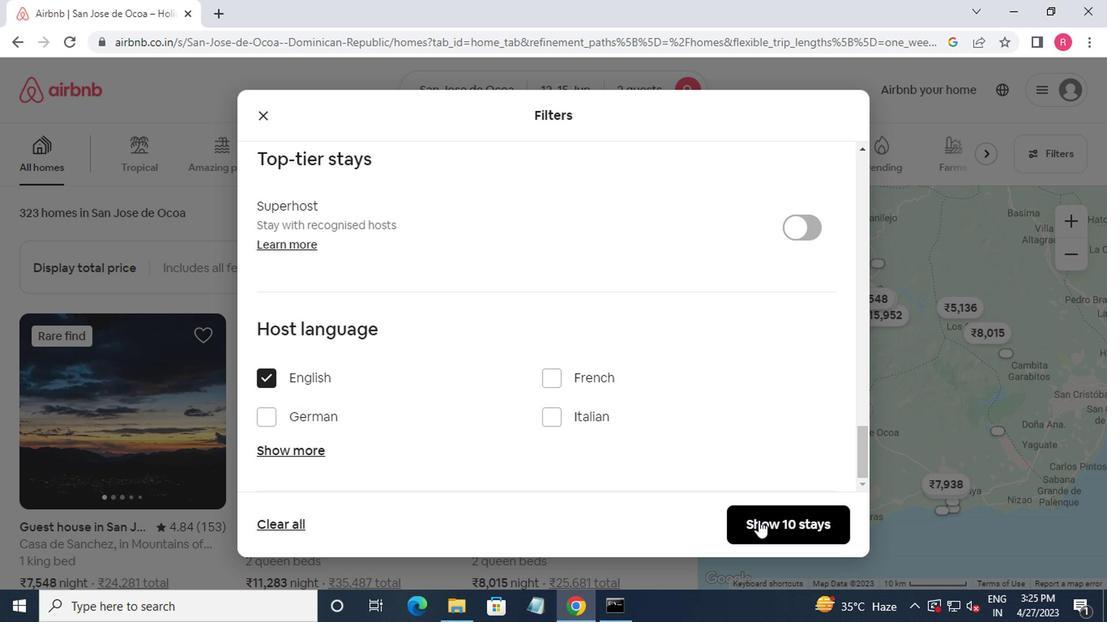 
Action: Mouse moved to (629, 468)
Screenshot: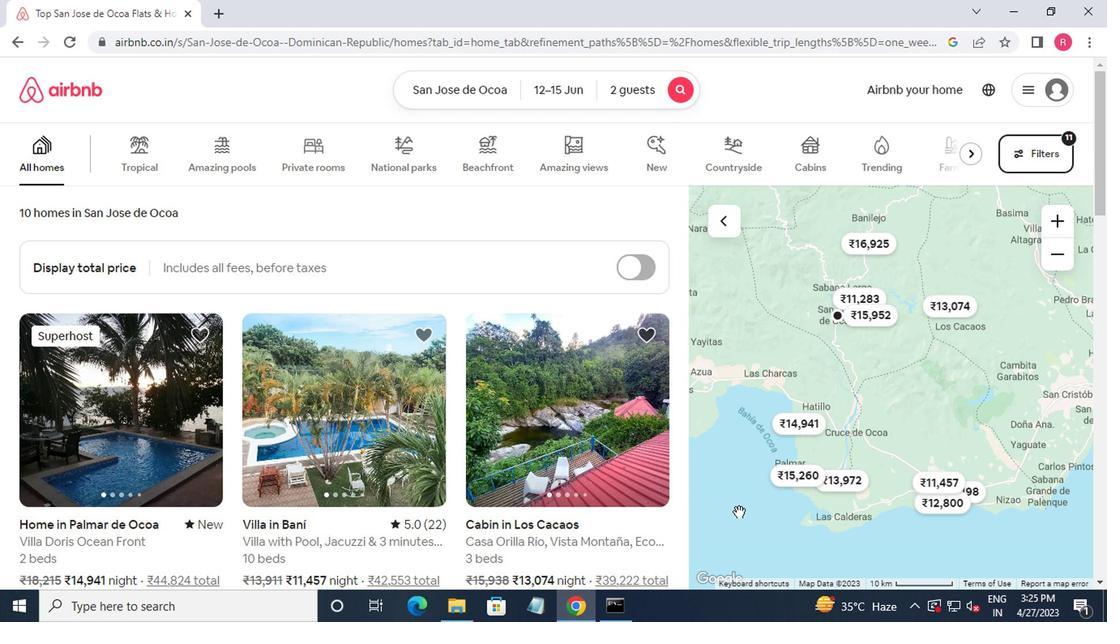 
